 Task: Log work in the project AgileNimbus for the issue 'Develop a new tool for automated testing of web application cross-browser compatibility and responsiveness' spent time as '3w 6d 18h 8m' and remaining time as '4w 2d 10h 44m' and move to top of backlog. Now add the issue to the epic 'Data analytics platform development'. Log work in the project AgileNimbus for the issue 'Upgrade the logging and reporting features of a web application to improve system monitoring and analysis' spent time as '1w 4d 14h 9m' and remaining time as '1w 4d 14h 32m' and move to bottom of backlog. Now add the issue to the epic 'Cloud backup and recovery'
Action: Mouse moved to (95, 173)
Screenshot: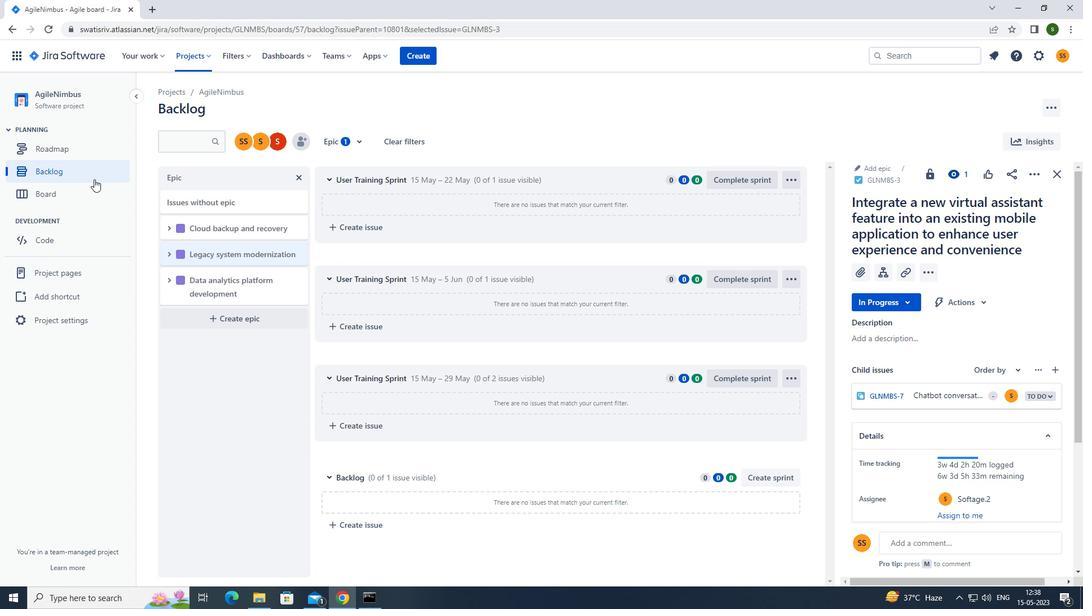 
Action: Mouse pressed left at (95, 173)
Screenshot: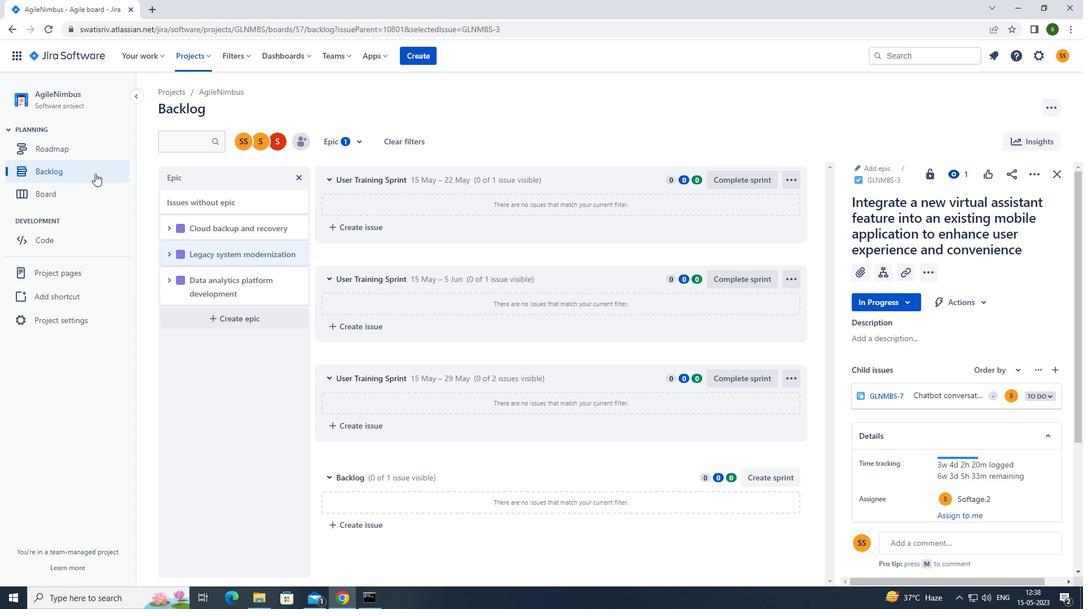 
Action: Mouse moved to (670, 410)
Screenshot: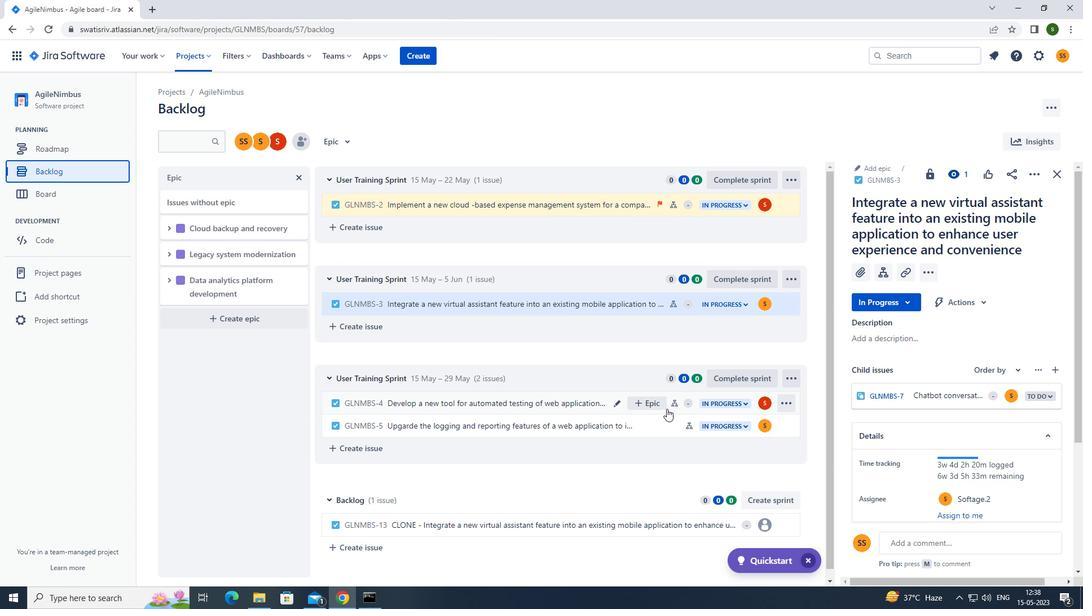 
Action: Mouse pressed left at (670, 410)
Screenshot: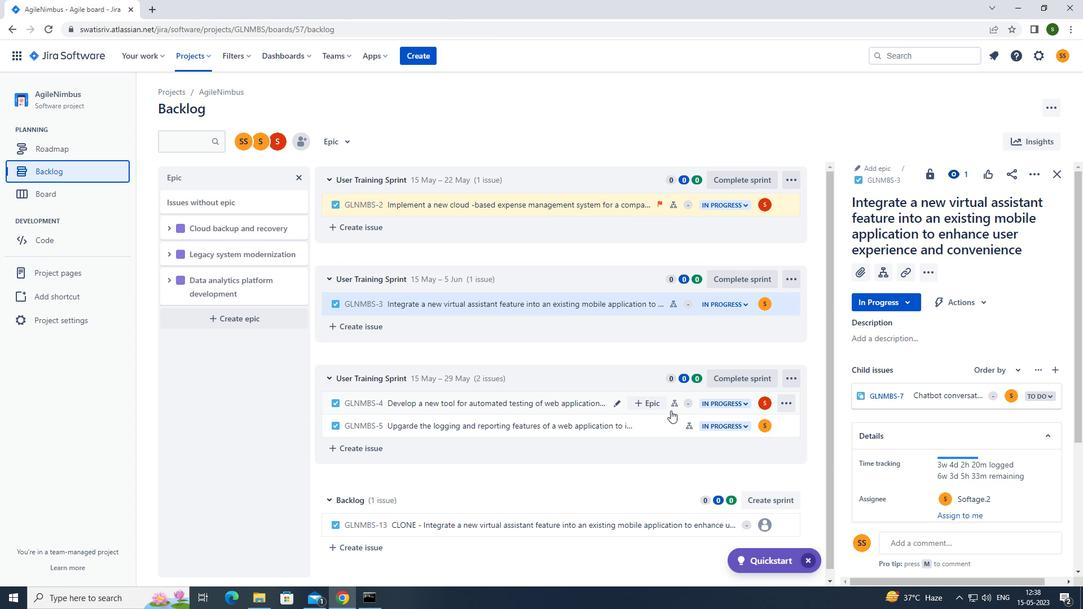 
Action: Mouse moved to (1029, 170)
Screenshot: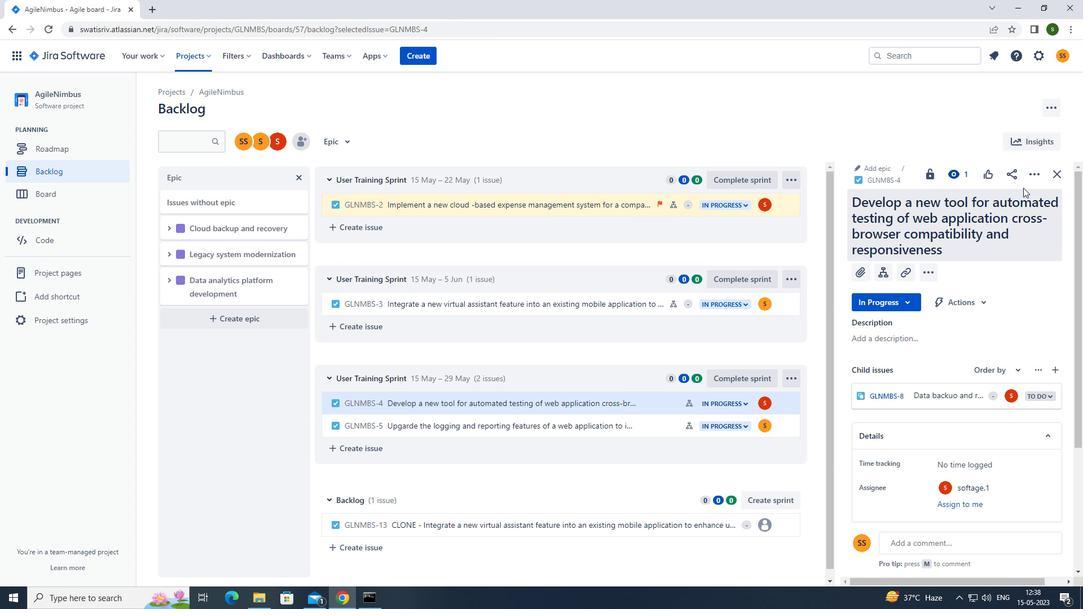 
Action: Mouse pressed left at (1029, 170)
Screenshot: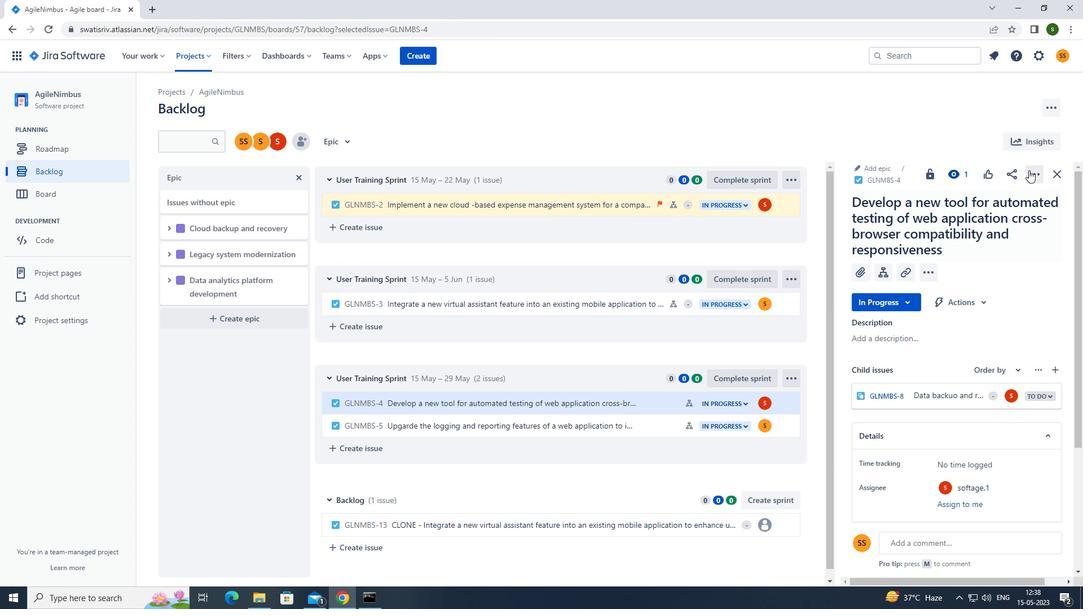 
Action: Mouse moved to (1015, 199)
Screenshot: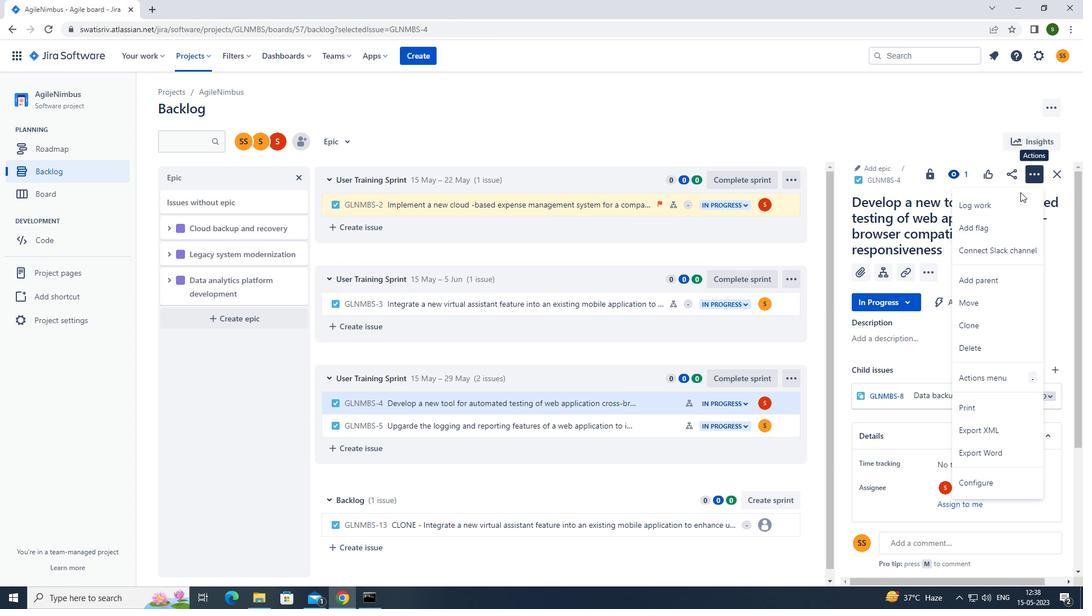 
Action: Mouse pressed left at (1015, 199)
Screenshot: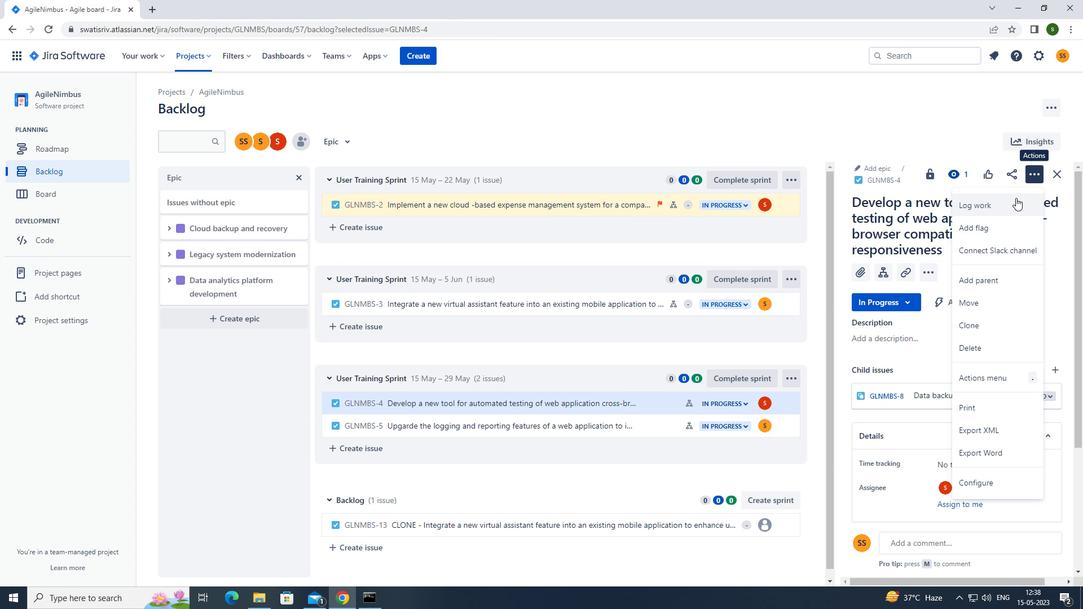 
Action: Mouse moved to (509, 144)
Screenshot: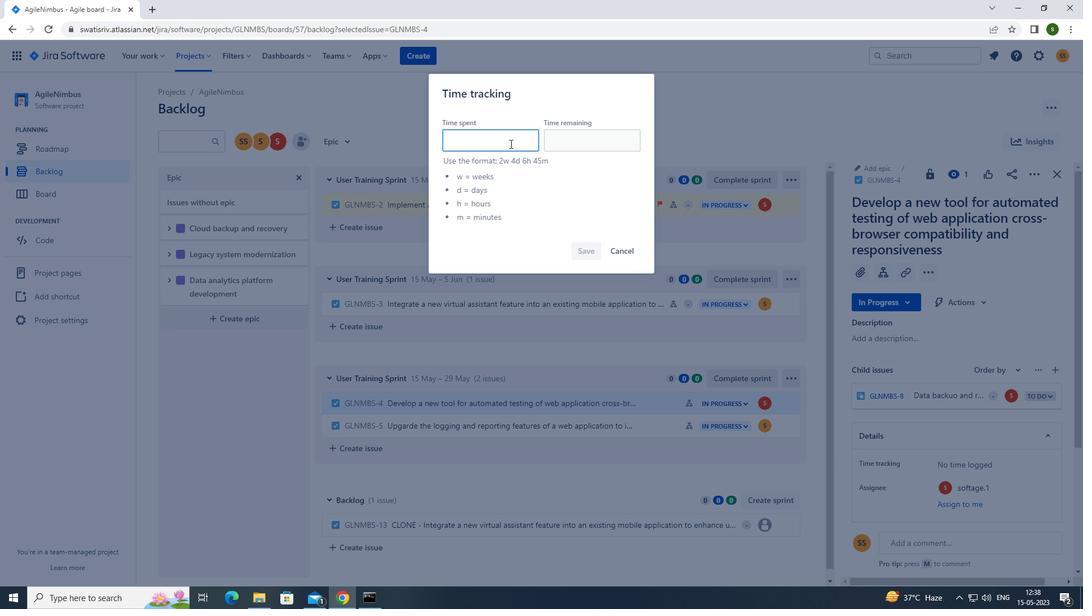 
Action: Key pressed 3w<Key.space>6d<Key.space>18h<Key.space>8m
Screenshot: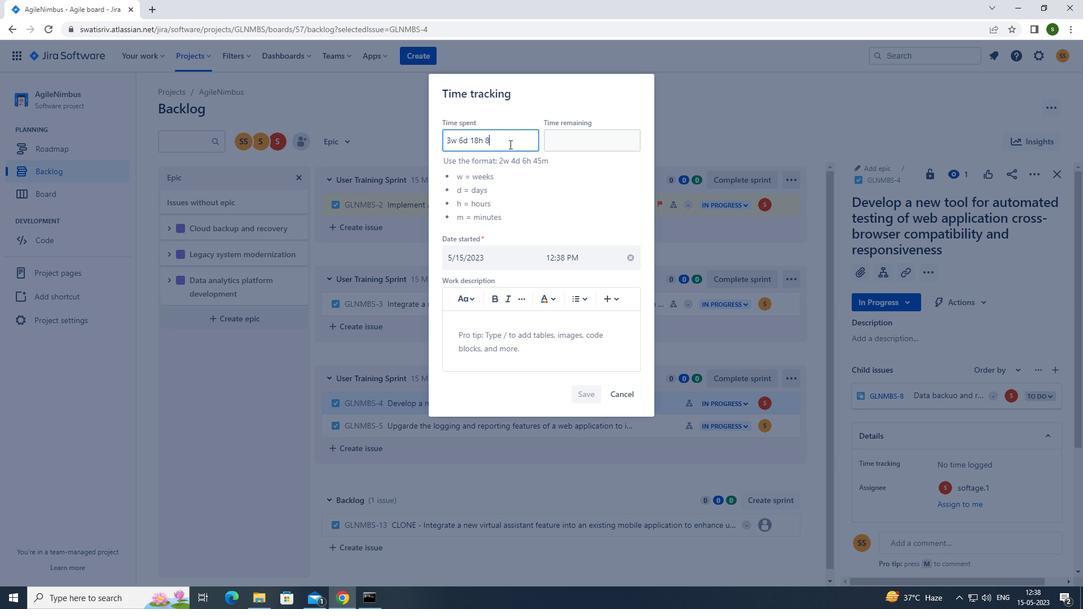 
Action: Mouse moved to (593, 151)
Screenshot: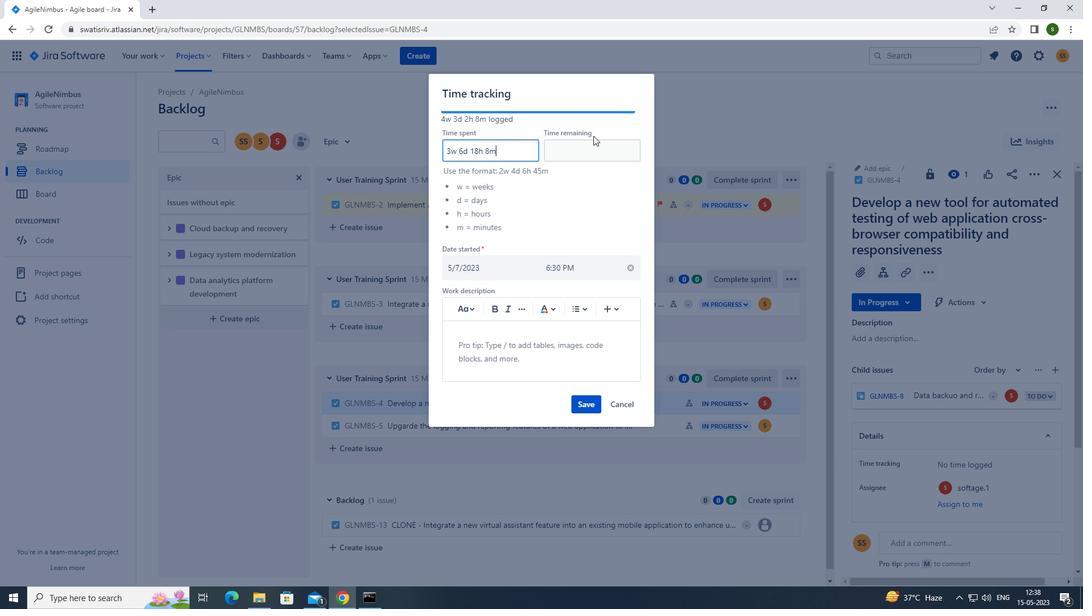
Action: Mouse pressed left at (593, 151)
Screenshot: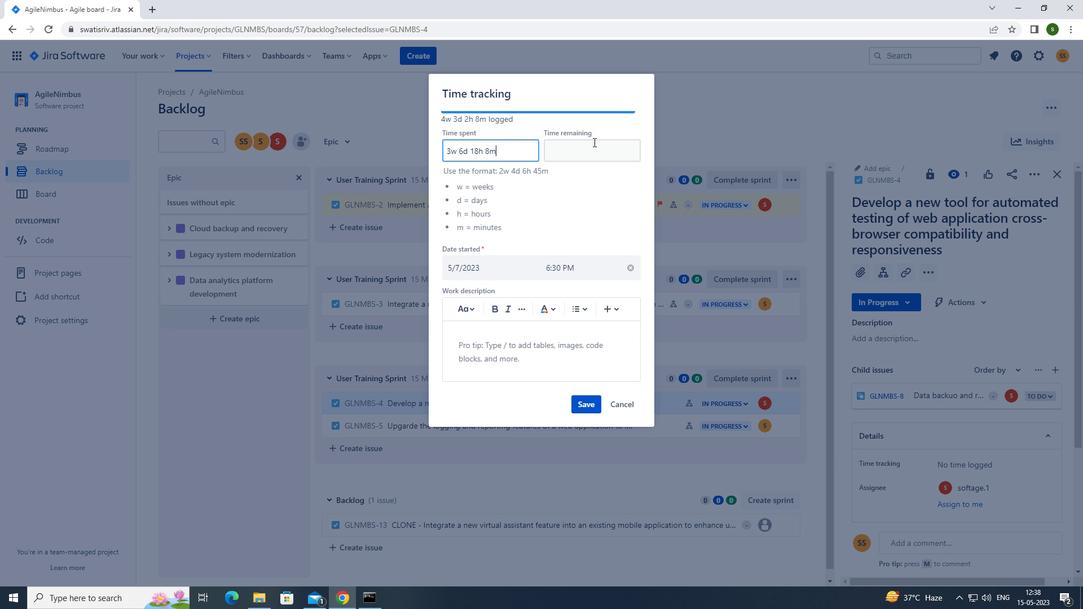 
Action: Key pressed 4w<Key.space>2d<Key.space>10h<Key.space>44m
Screenshot: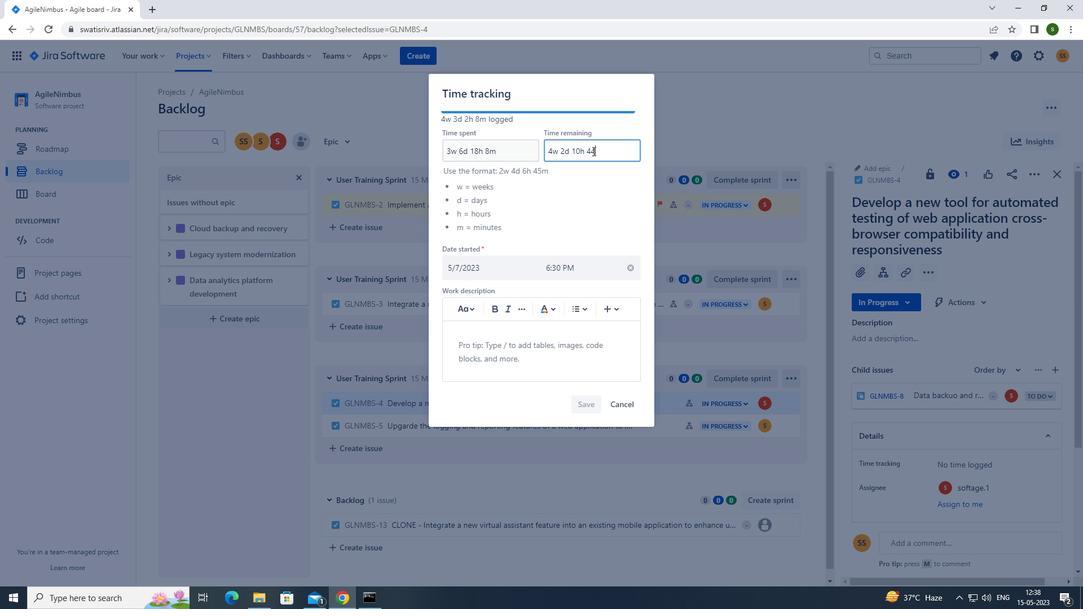 
Action: Mouse moved to (585, 402)
Screenshot: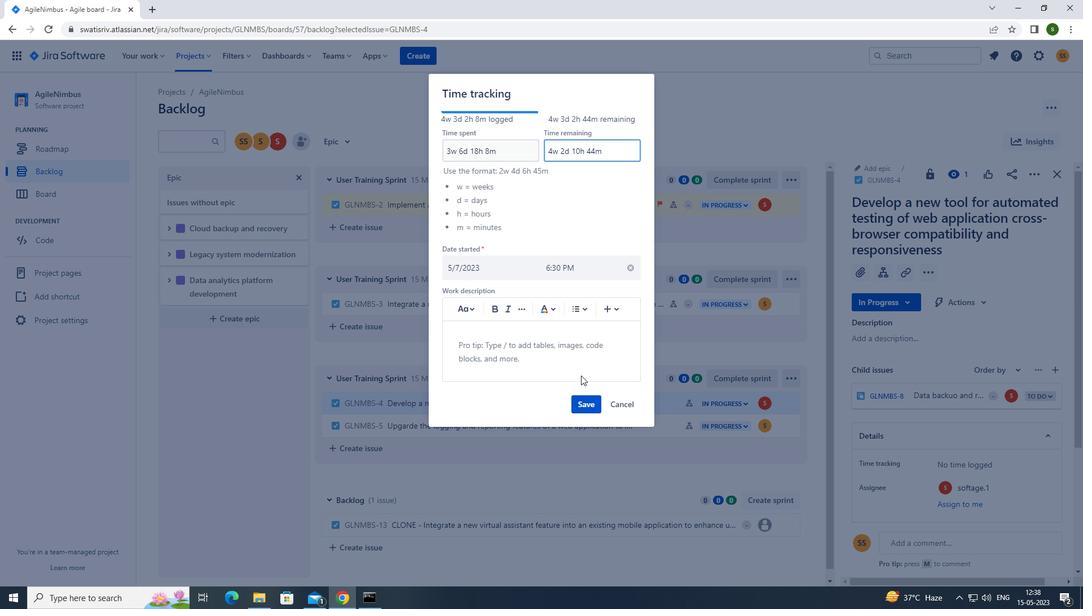 
Action: Mouse pressed left at (585, 402)
Screenshot: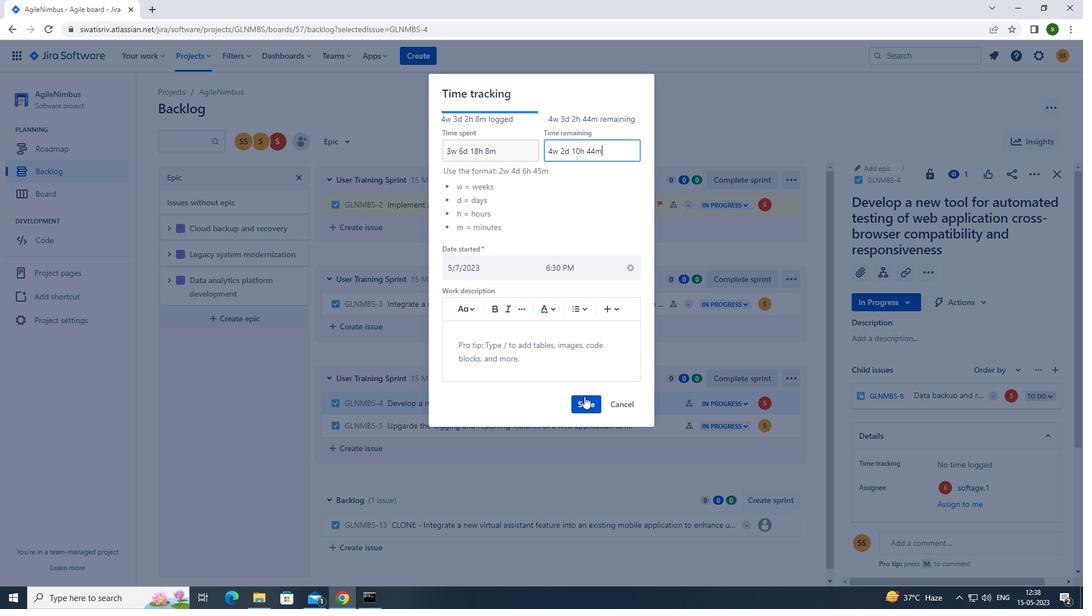 
Action: Mouse moved to (789, 402)
Screenshot: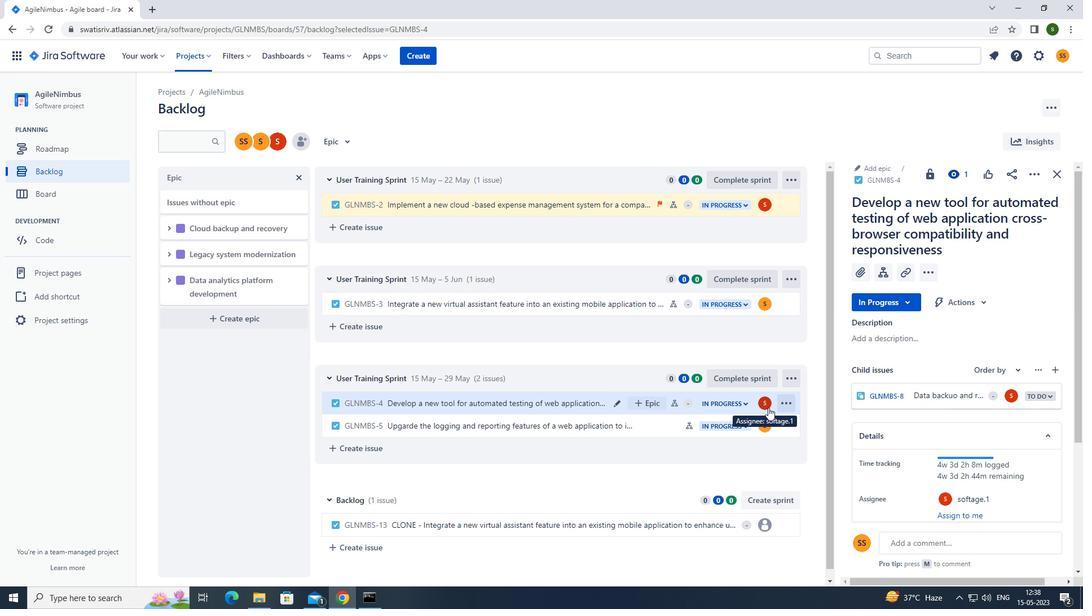 
Action: Mouse pressed left at (789, 402)
Screenshot: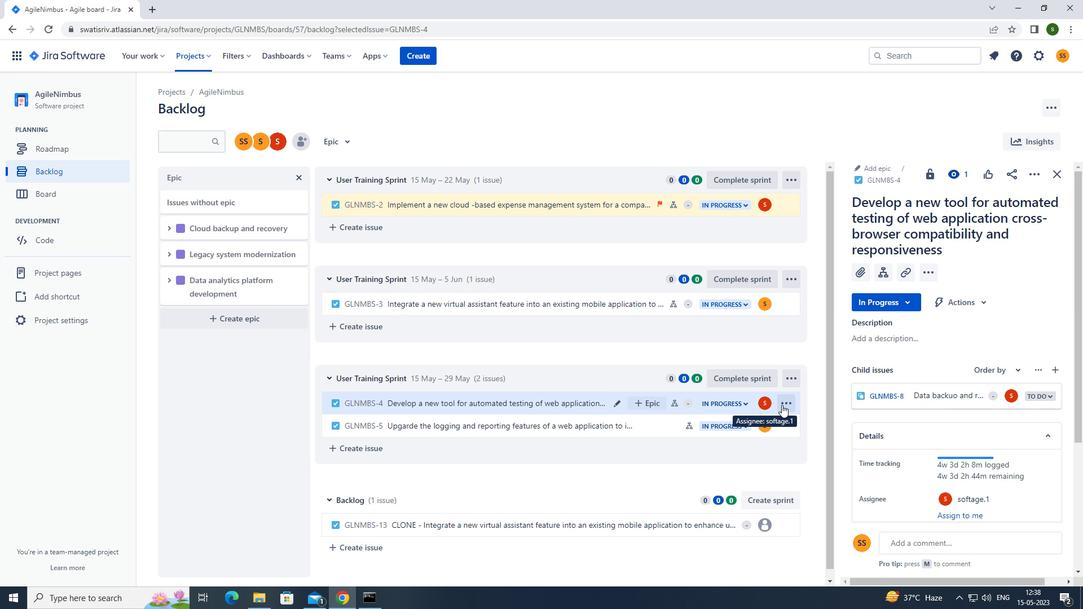 
Action: Mouse moved to (775, 358)
Screenshot: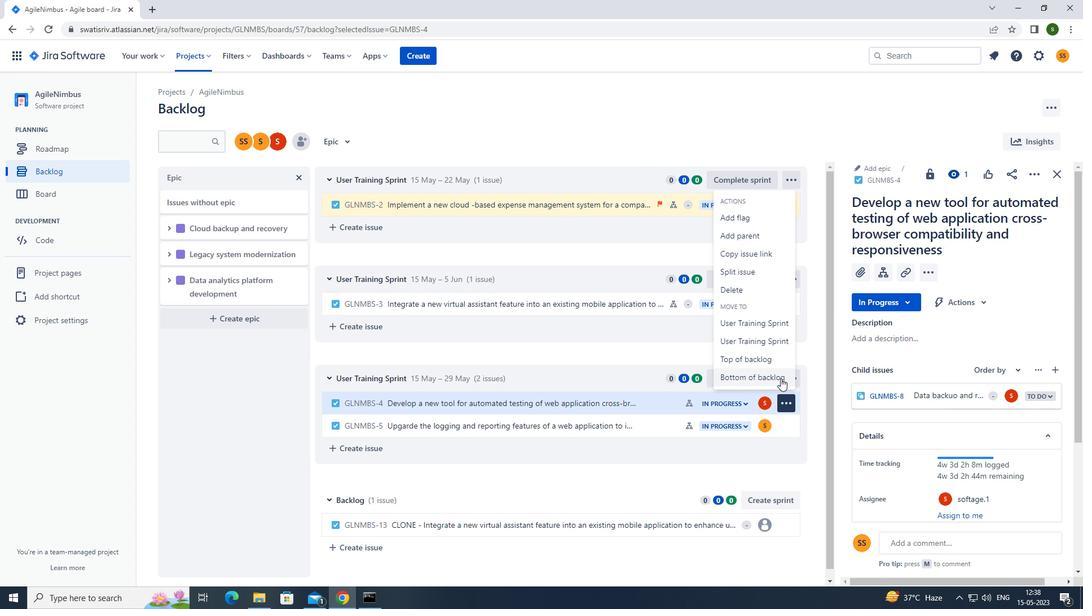
Action: Mouse pressed left at (775, 358)
Screenshot: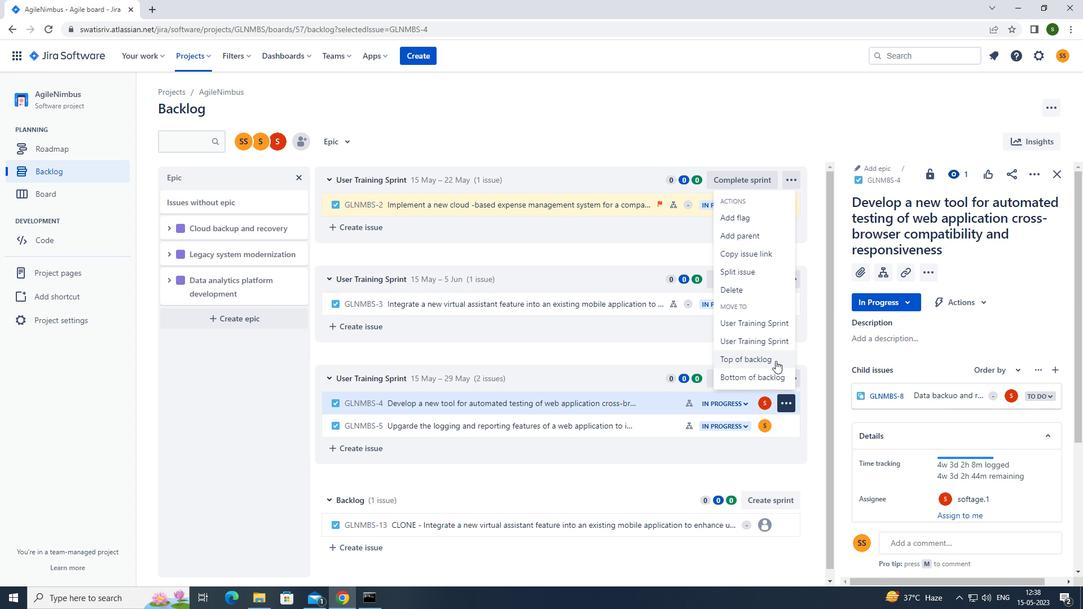 
Action: Mouse moved to (593, 185)
Screenshot: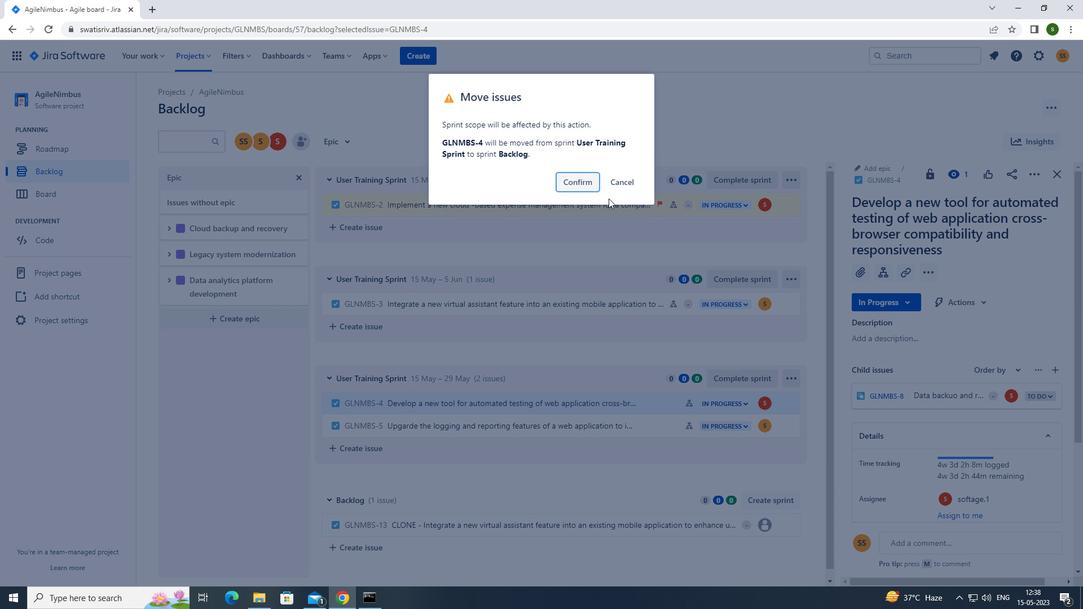 
Action: Mouse pressed left at (593, 185)
Screenshot: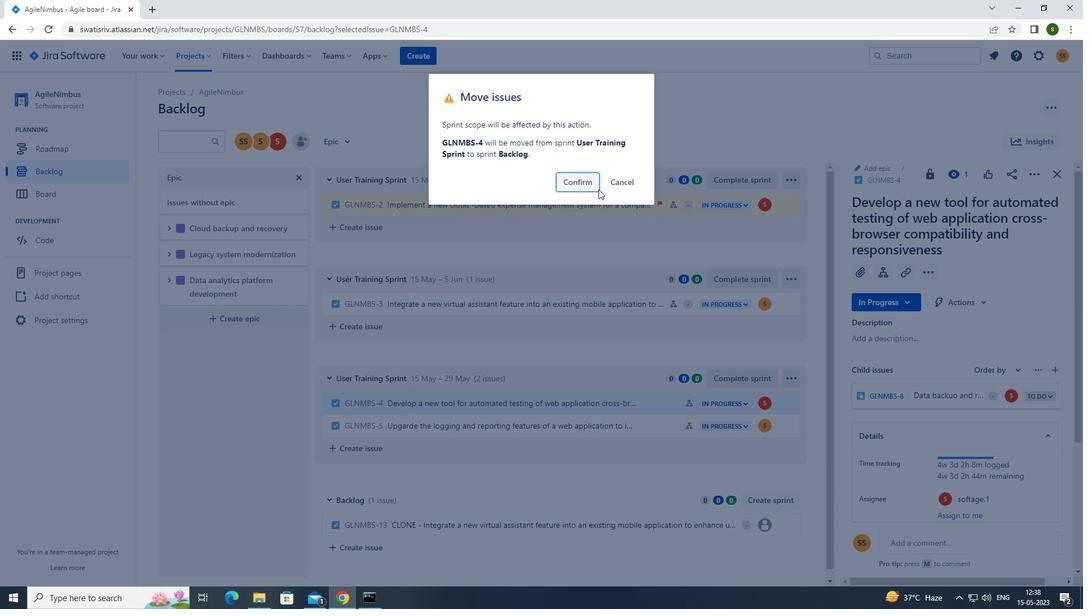 
Action: Mouse moved to (340, 142)
Screenshot: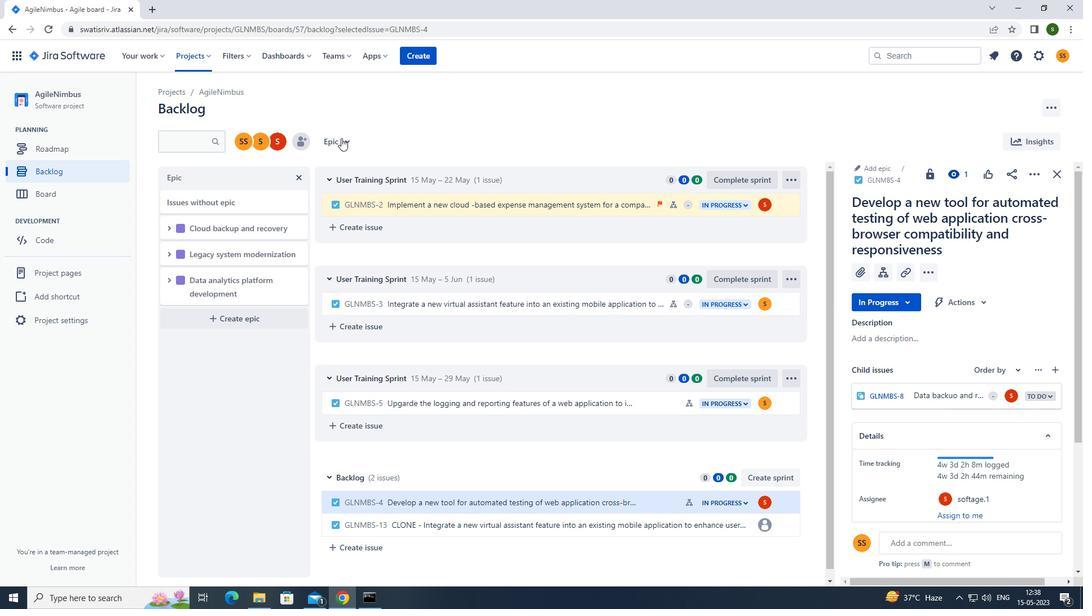 
Action: Mouse pressed left at (340, 142)
Screenshot: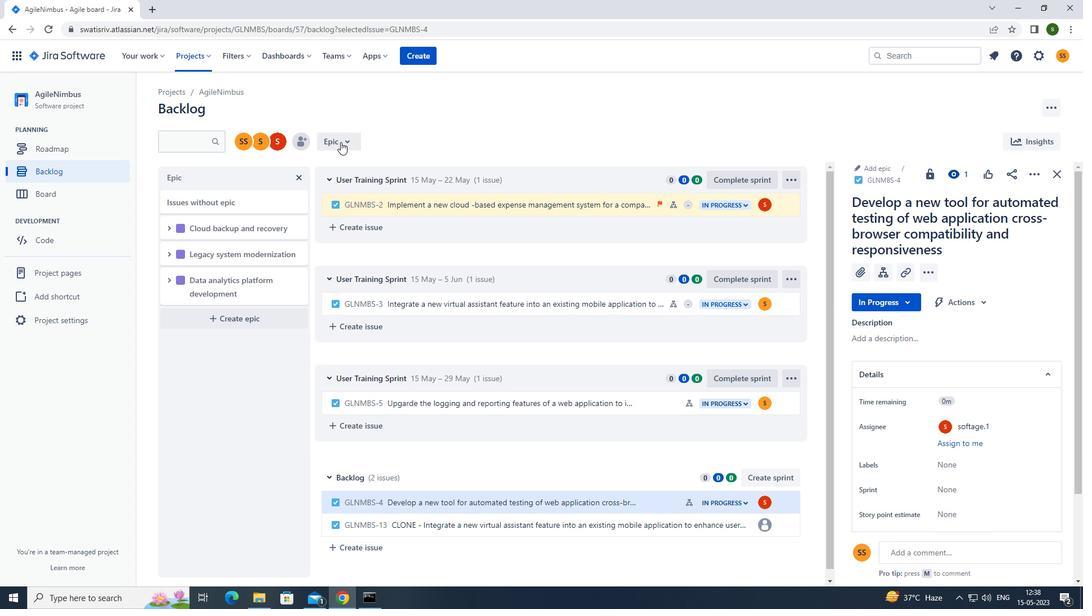 
Action: Mouse moved to (373, 231)
Screenshot: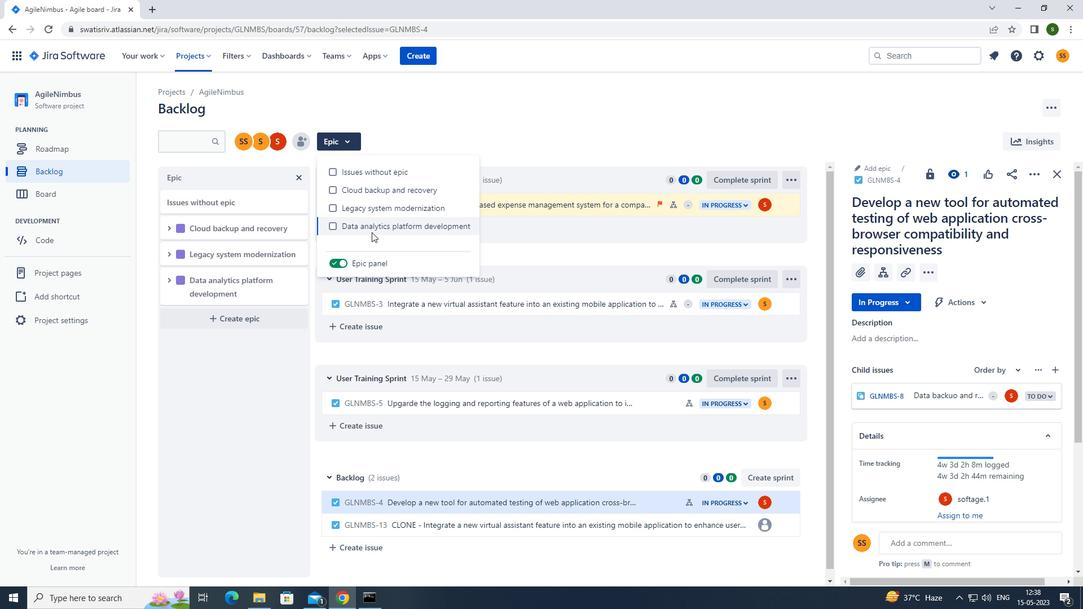 
Action: Mouse pressed left at (373, 231)
Screenshot: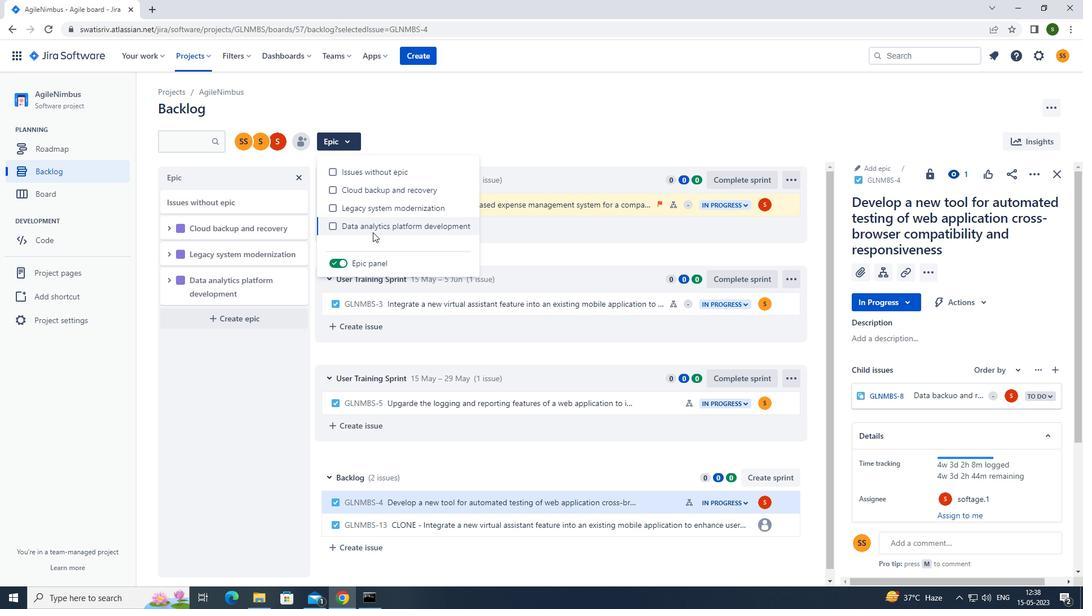 
Action: Mouse moved to (453, 126)
Screenshot: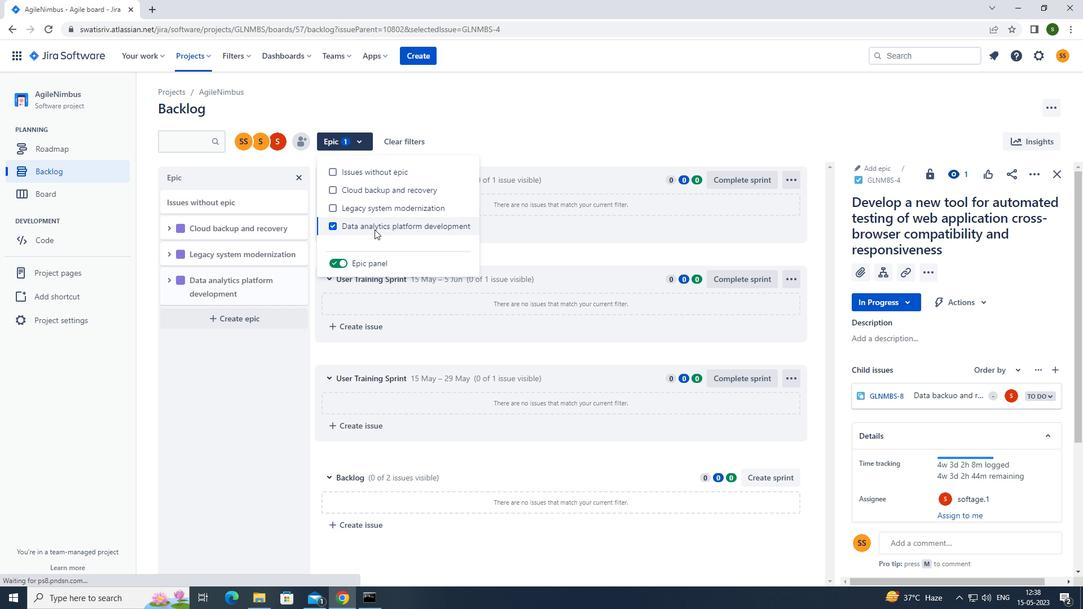 
Action: Mouse pressed left at (453, 126)
Screenshot: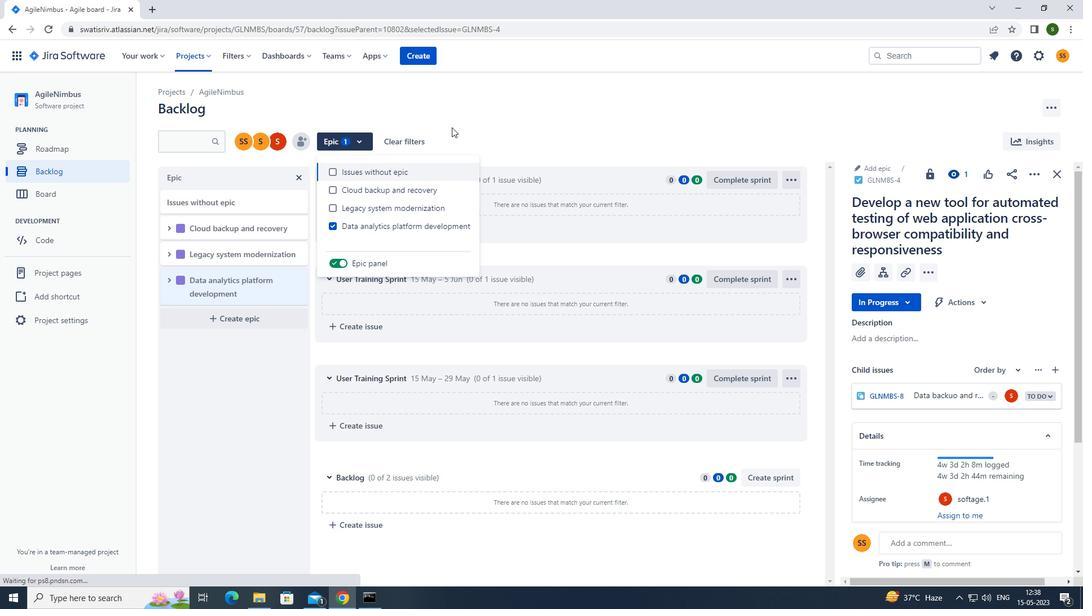 
Action: Mouse moved to (63, 168)
Screenshot: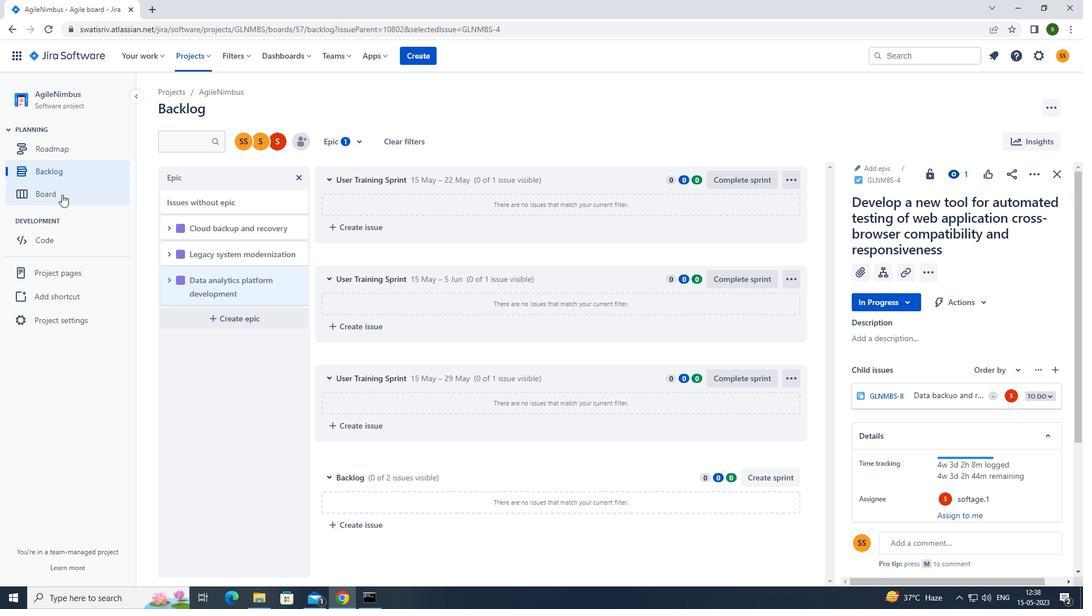 
Action: Mouse pressed left at (63, 168)
Screenshot: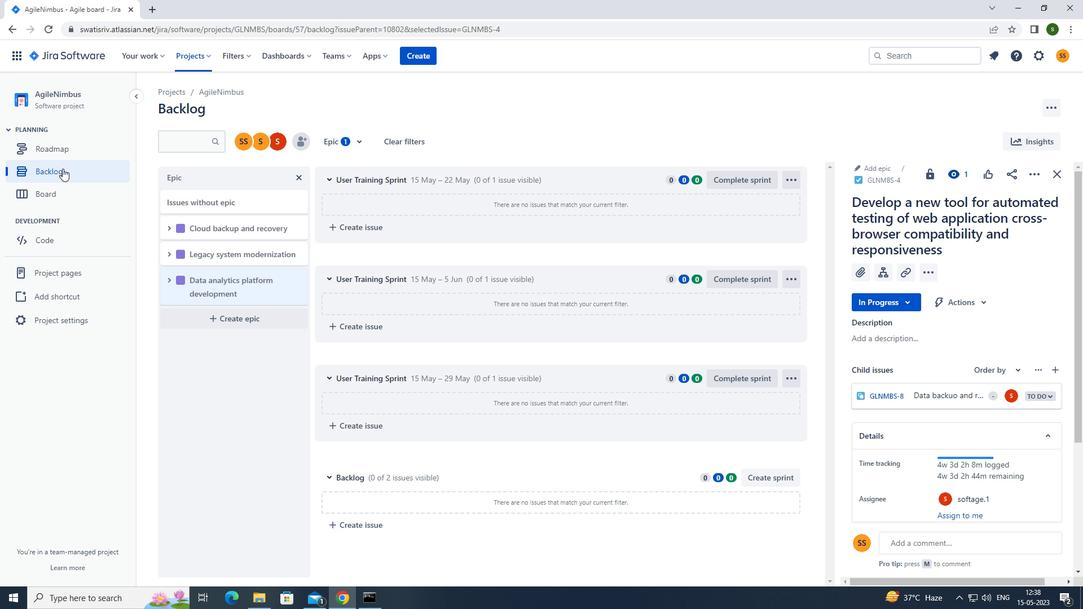 
Action: Mouse moved to (622, 411)
Screenshot: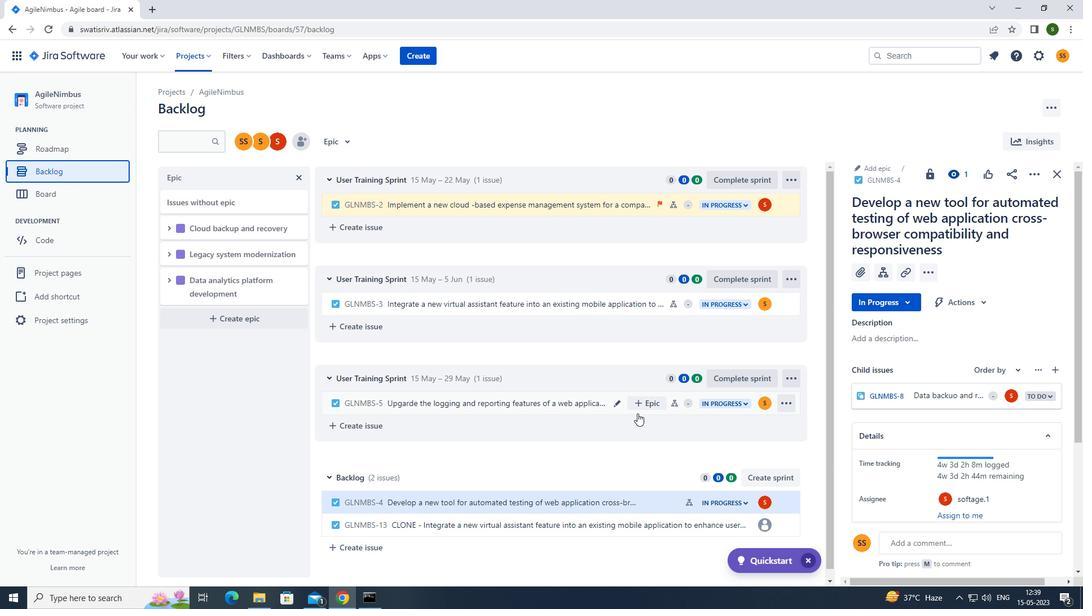 
Action: Mouse pressed left at (622, 411)
Screenshot: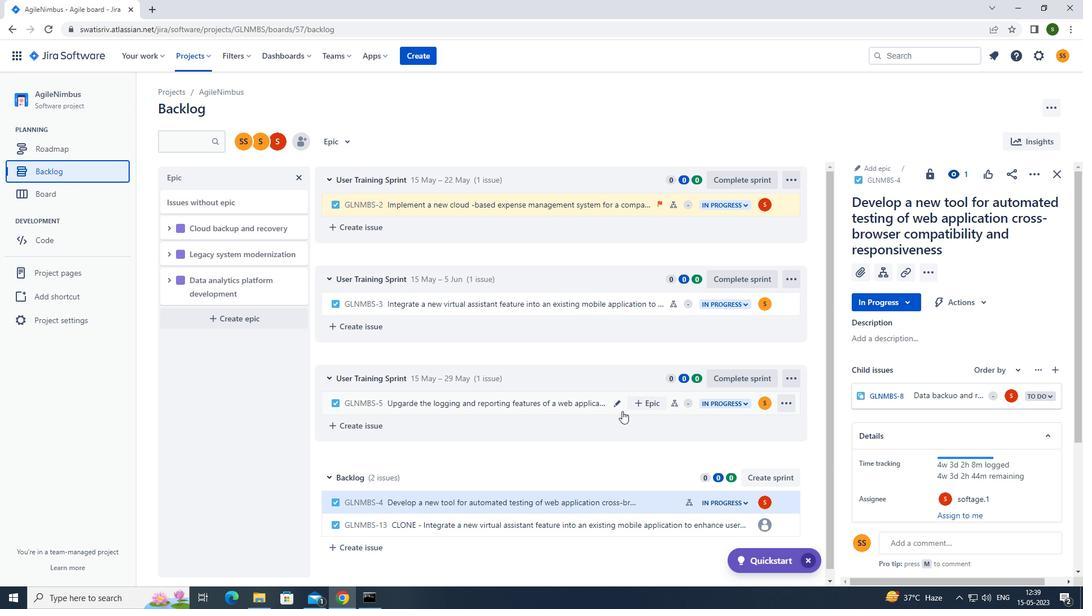 
Action: Mouse moved to (1031, 174)
Screenshot: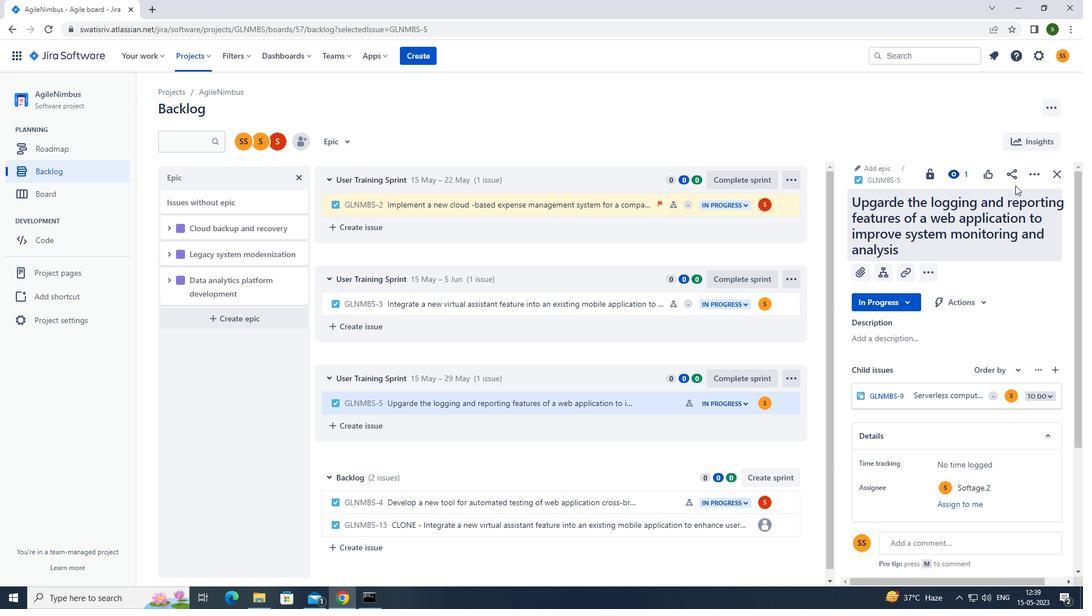 
Action: Mouse pressed left at (1031, 174)
Screenshot: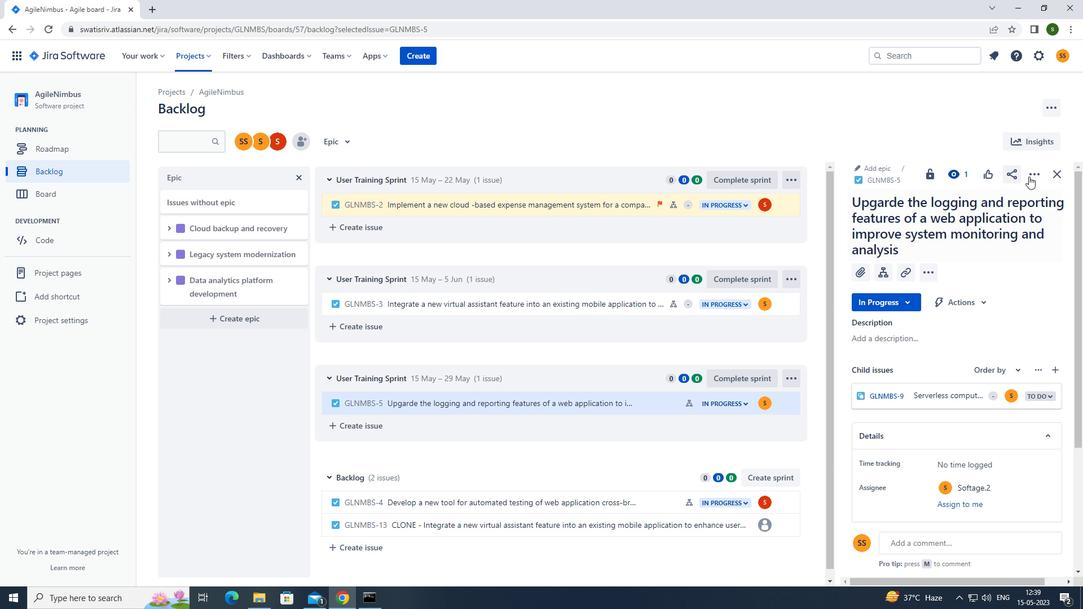 
Action: Mouse moved to (993, 208)
Screenshot: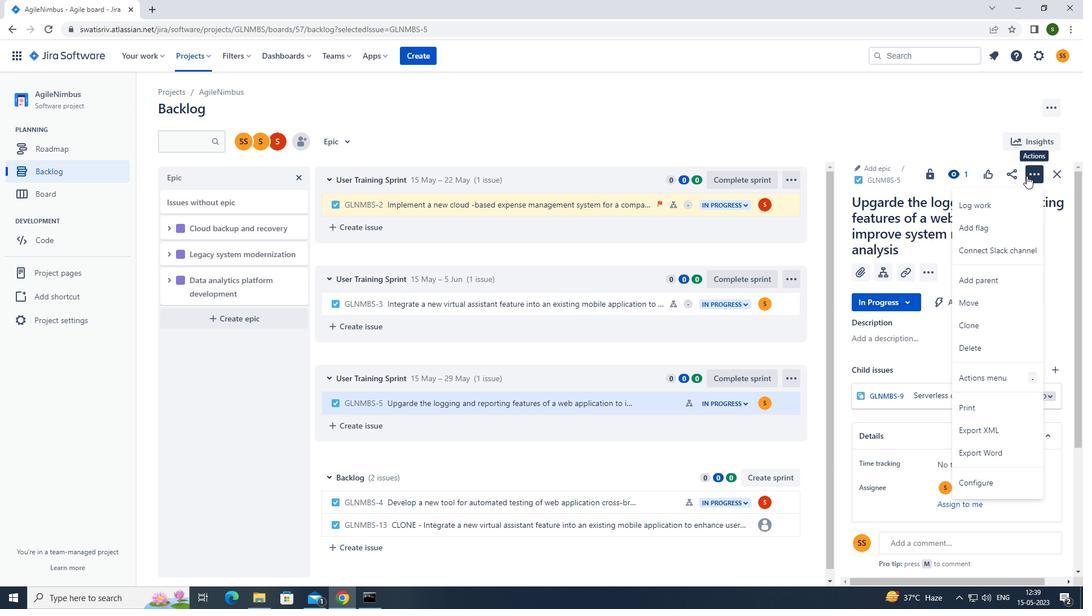 
Action: Mouse pressed left at (993, 208)
Screenshot: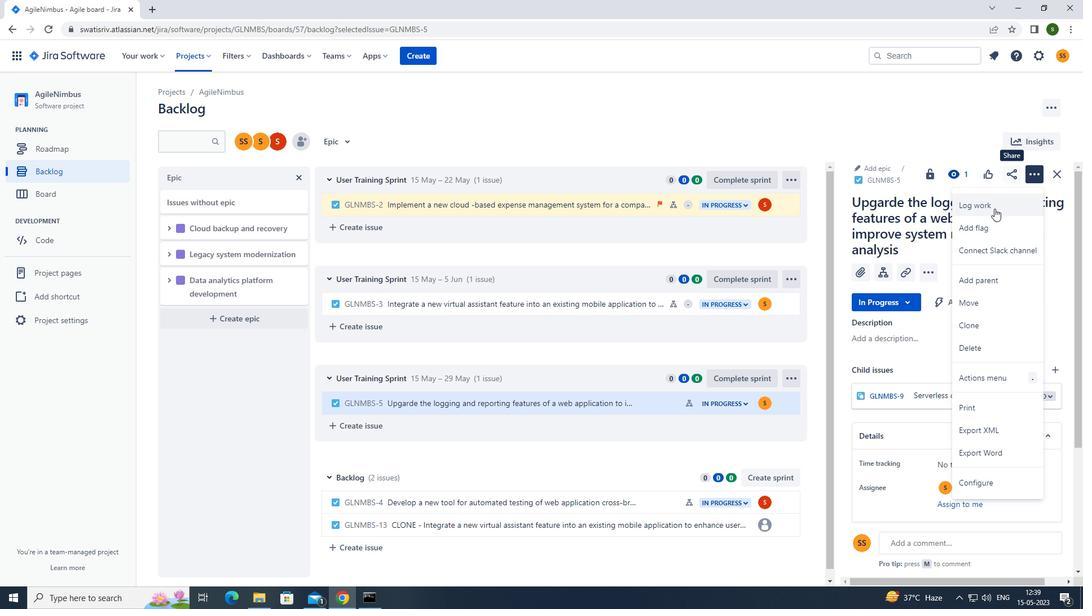 
Action: Mouse moved to (498, 138)
Screenshot: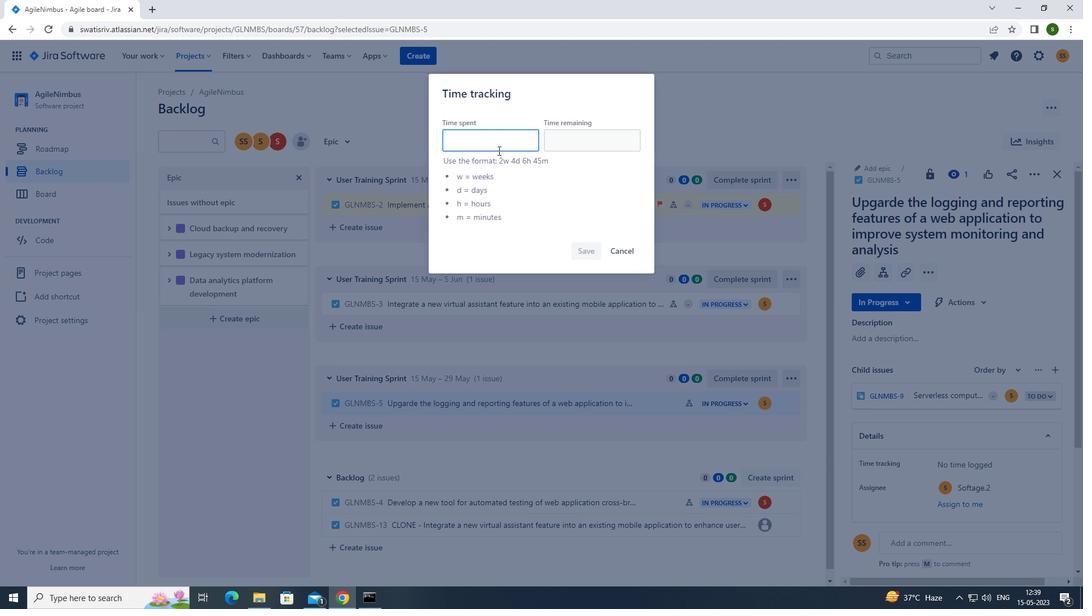 
Action: Key pressed 1w<Key.space>4d<Key.space>14h<Key.space>9m
Screenshot: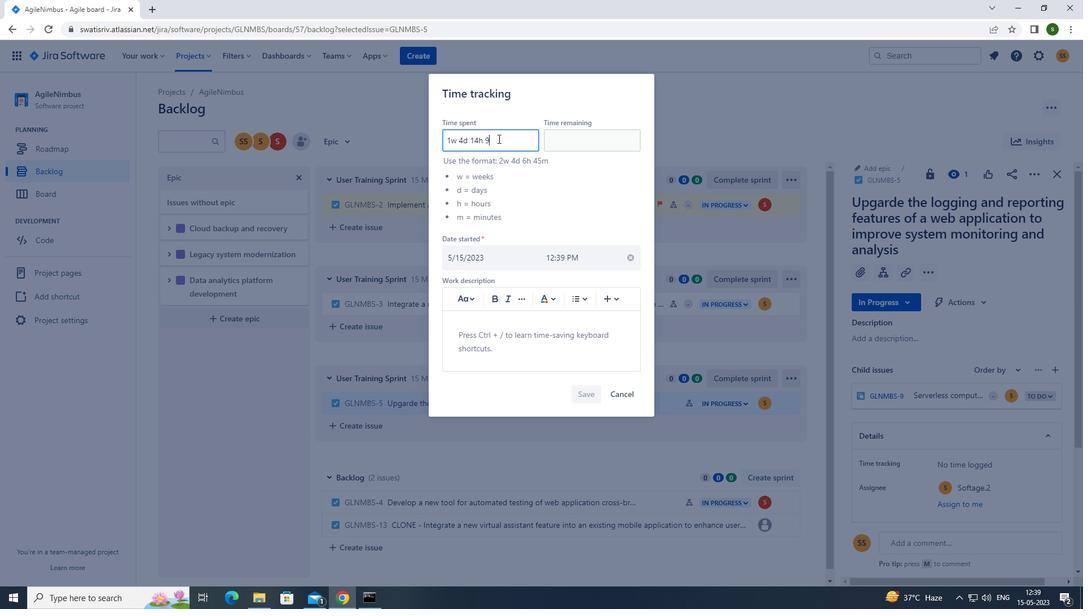 
Action: Mouse moved to (581, 144)
Screenshot: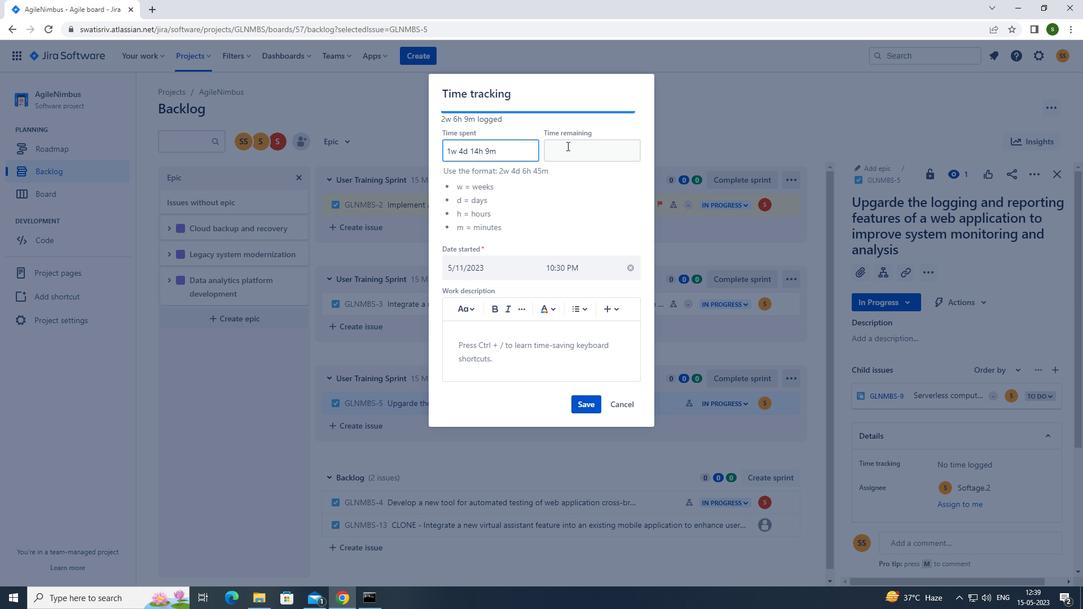 
Action: Mouse pressed left at (581, 144)
Screenshot: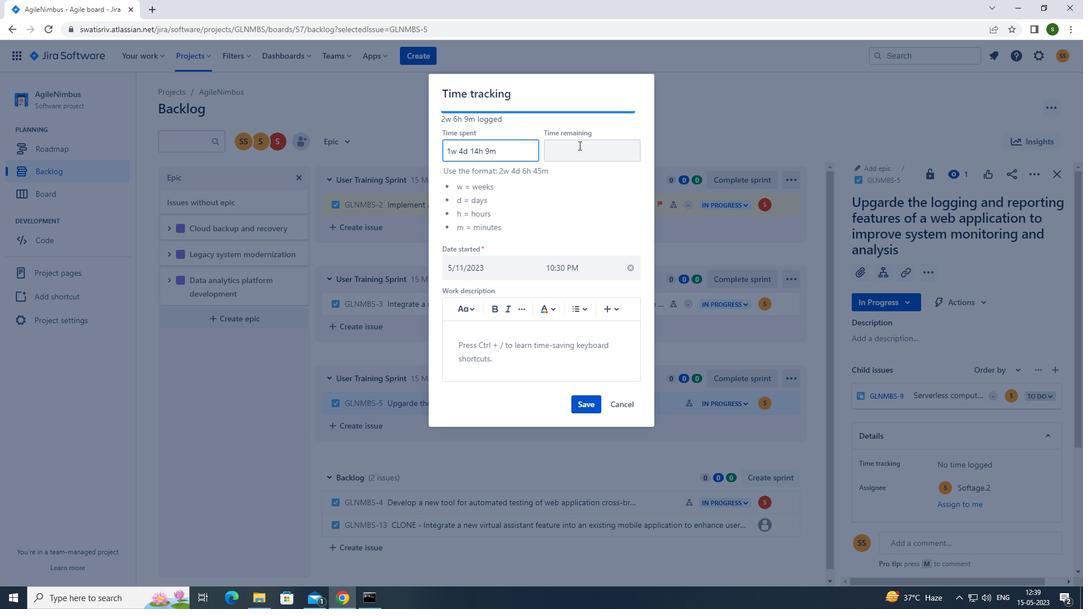 
Action: Key pressed 1w<Key.space>4d<Key.space>14h<Key.space>32m
Screenshot: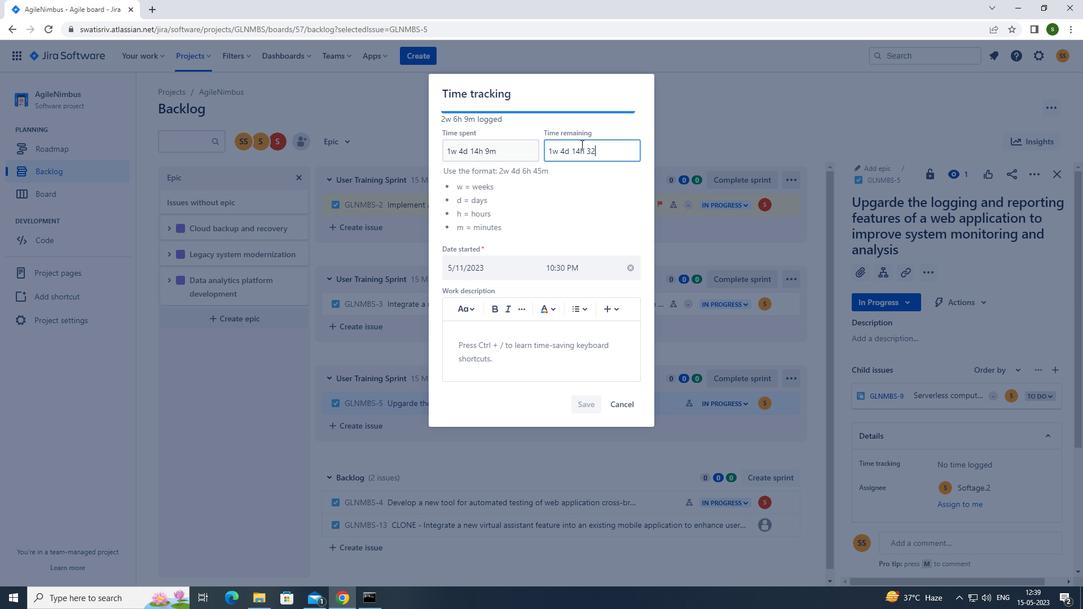 
Action: Mouse moved to (584, 408)
Screenshot: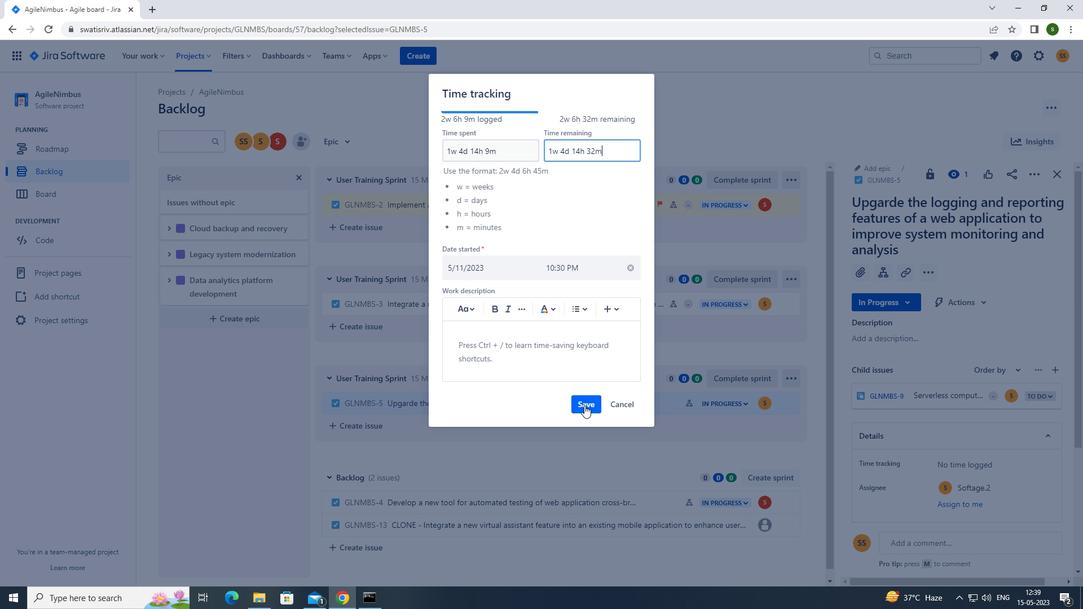 
Action: Mouse pressed left at (584, 408)
Screenshot: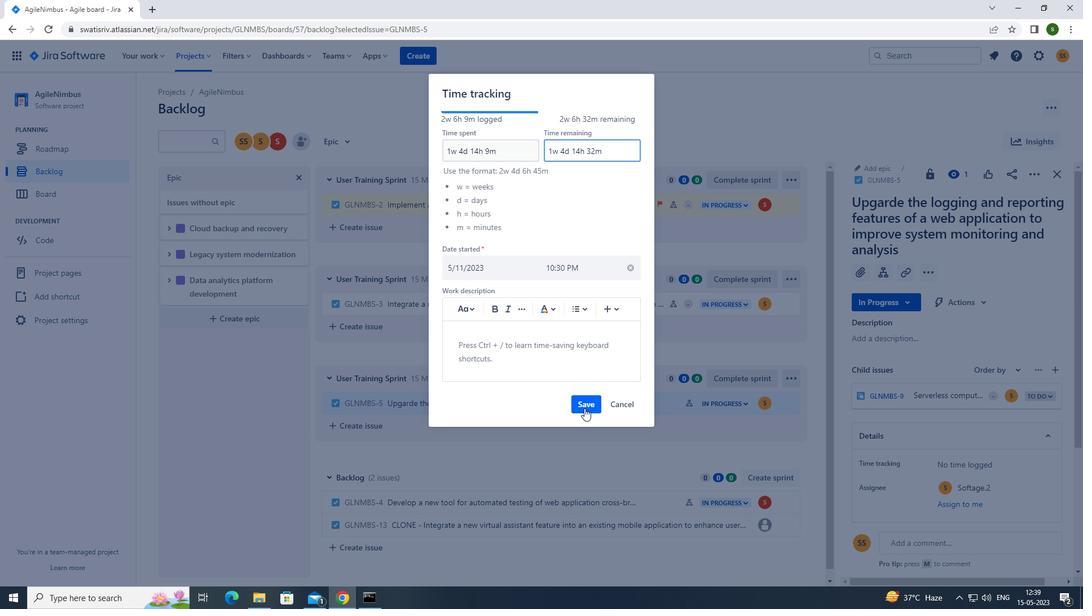 
Action: Mouse moved to (790, 408)
Screenshot: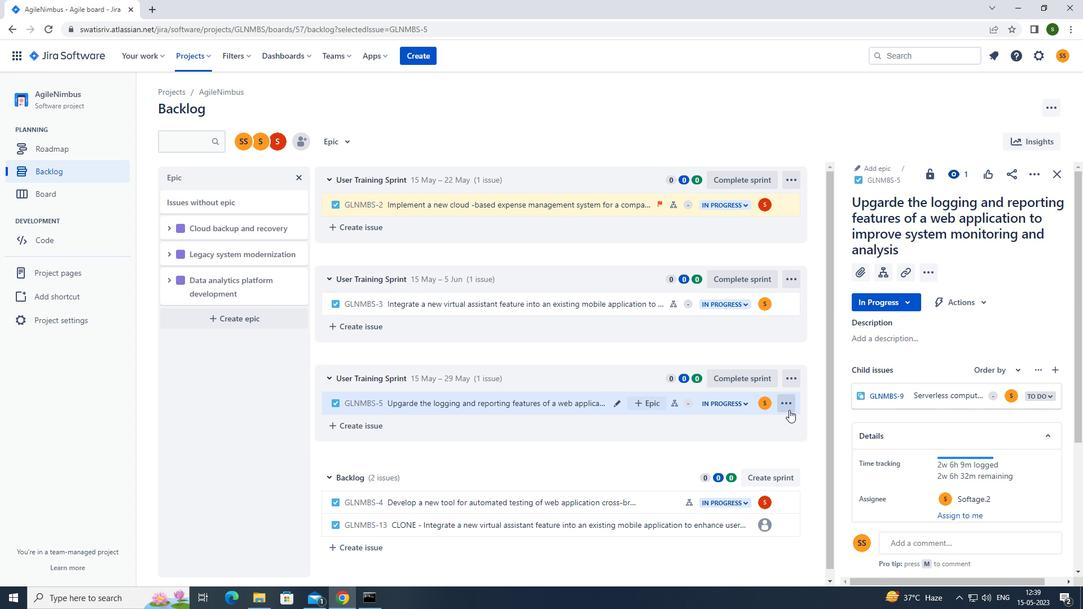 
Action: Mouse pressed left at (790, 408)
Screenshot: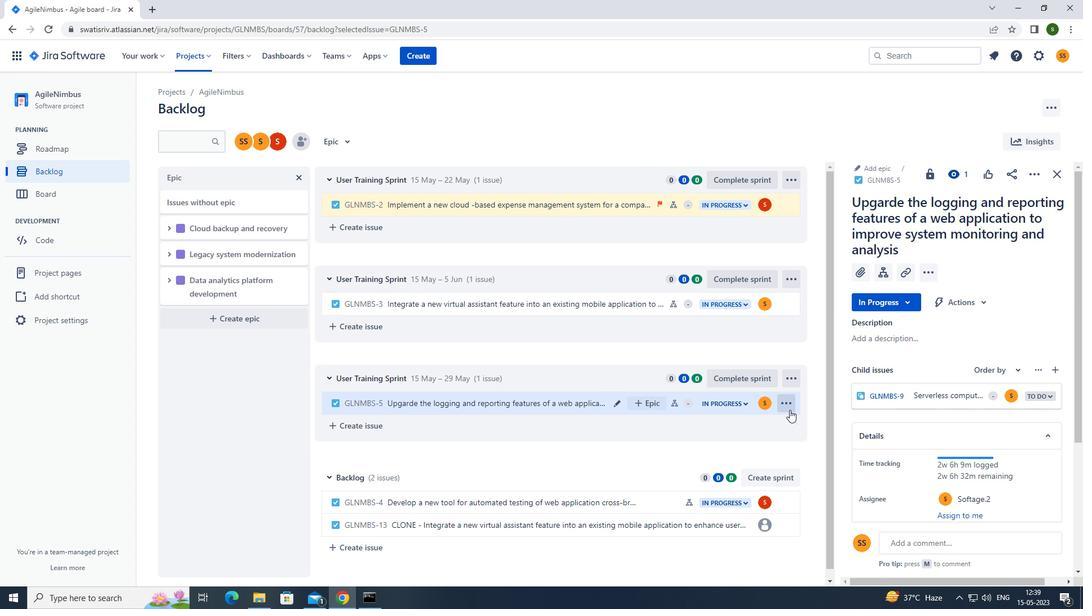 
Action: Mouse moved to (777, 378)
Screenshot: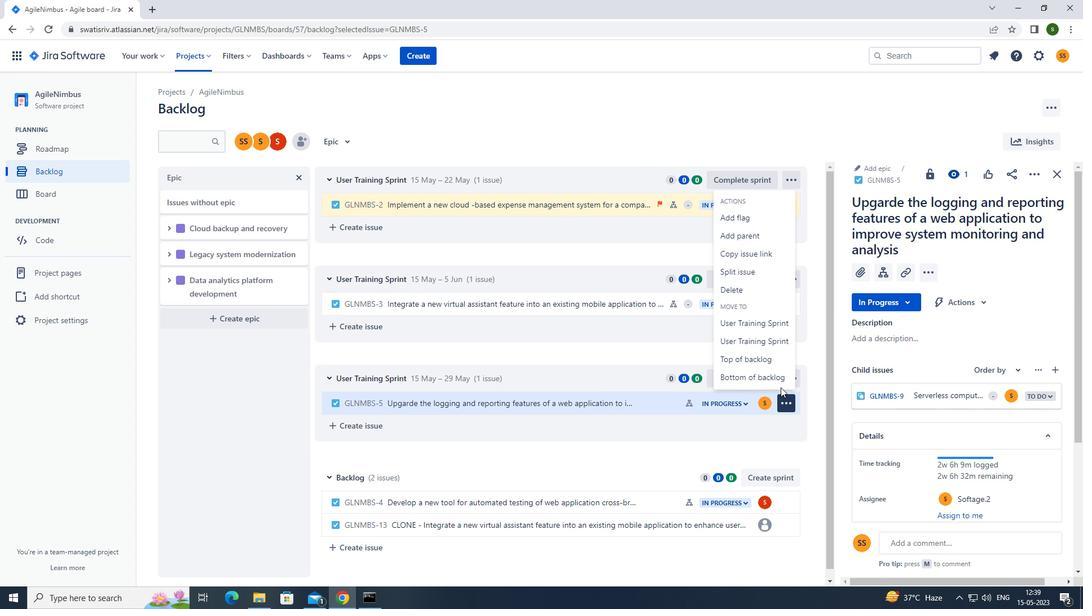 
Action: Mouse pressed left at (777, 378)
Screenshot: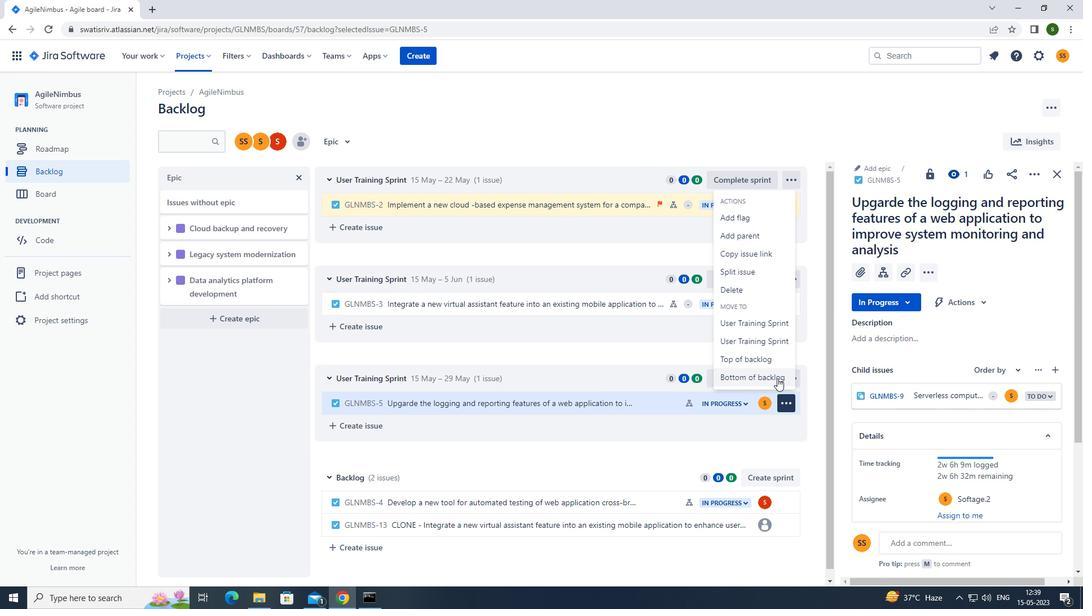 
Action: Mouse moved to (573, 177)
Screenshot: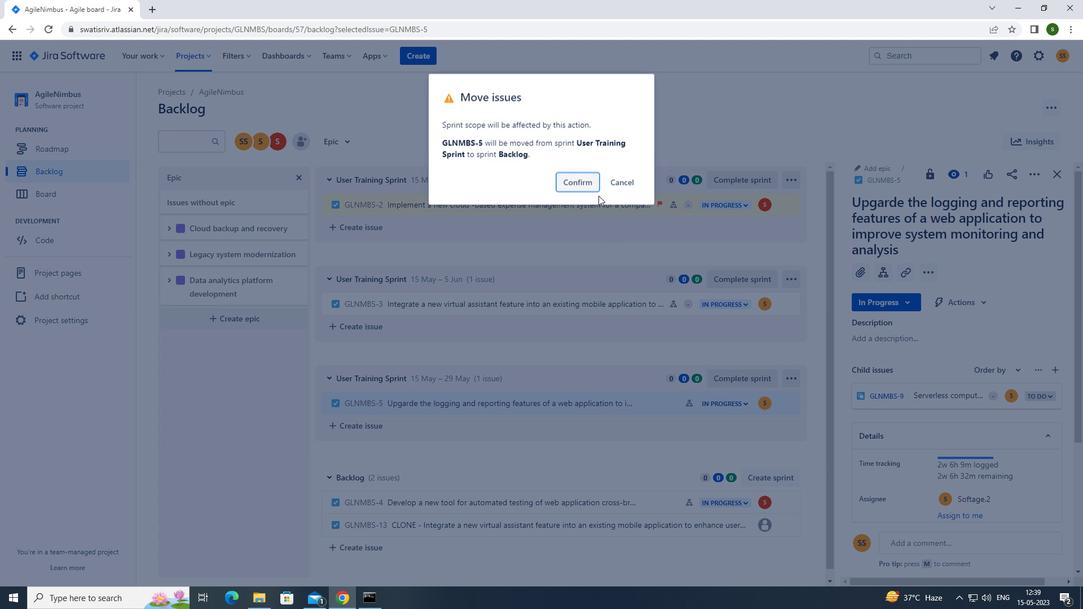 
Action: Mouse pressed left at (573, 177)
Screenshot: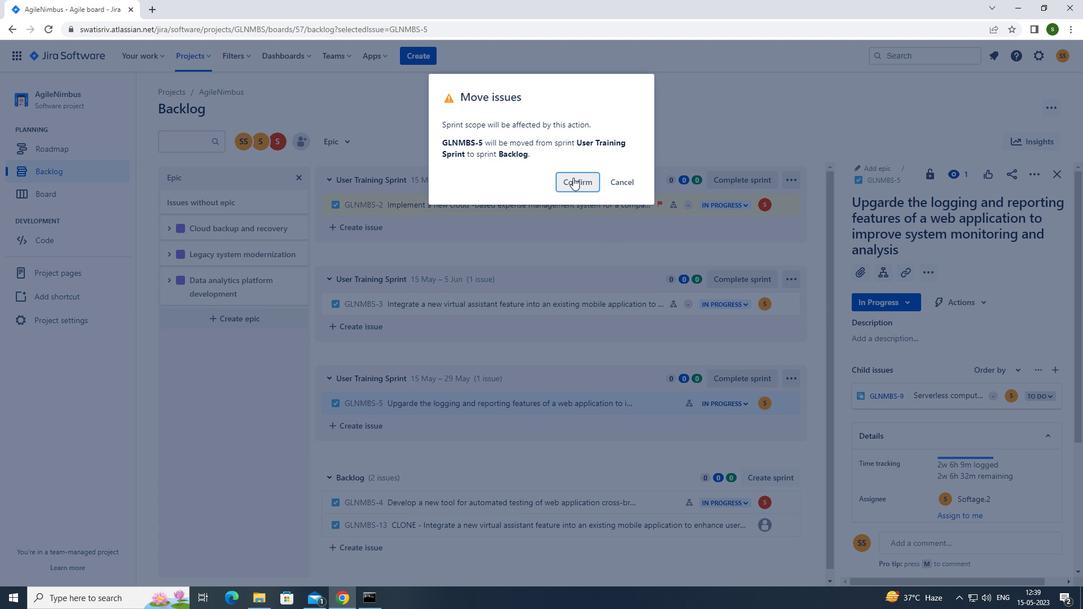 
Action: Mouse moved to (343, 140)
Screenshot: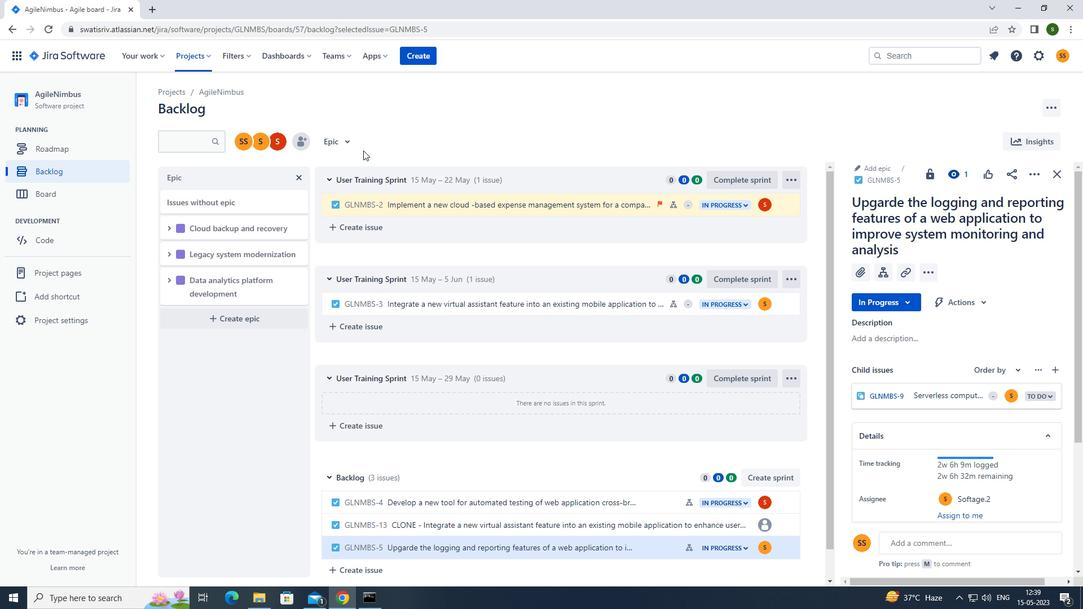
Action: Mouse pressed left at (343, 140)
Screenshot: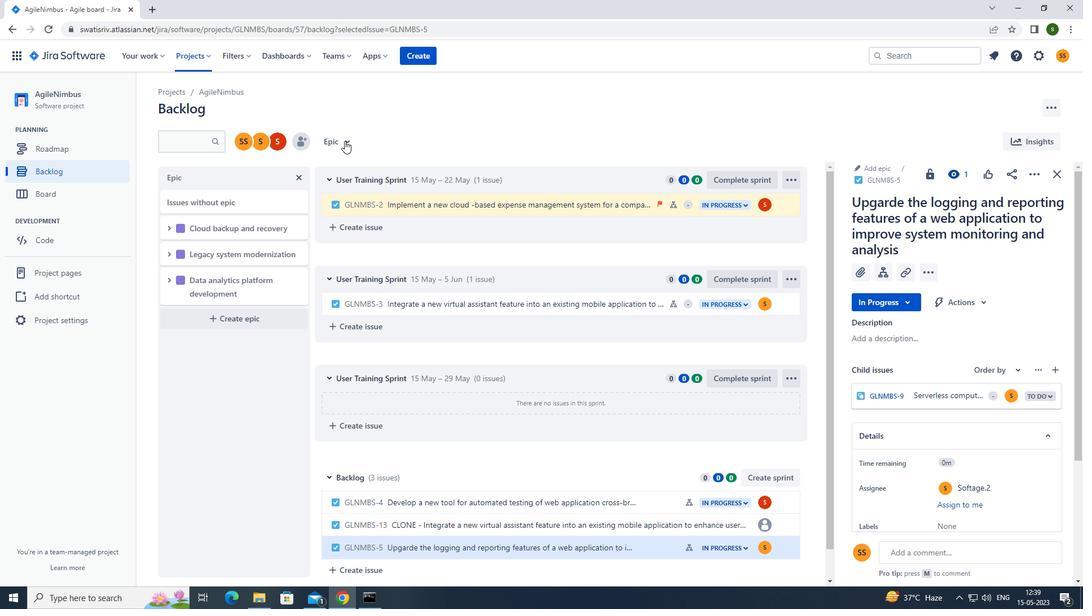 
Action: Mouse moved to (395, 187)
Screenshot: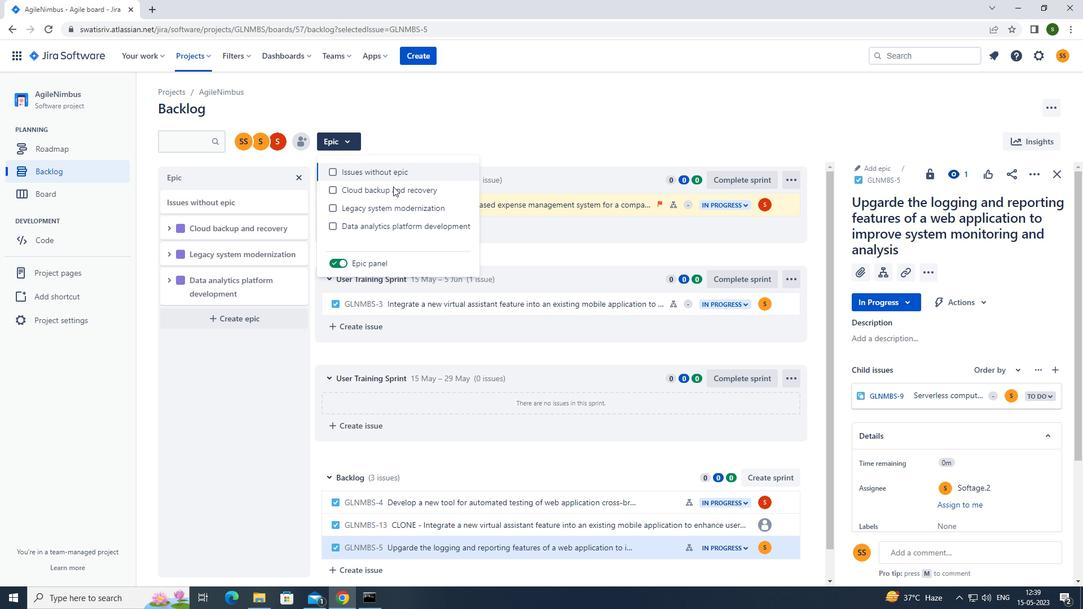 
Action: Mouse pressed left at (395, 187)
Screenshot: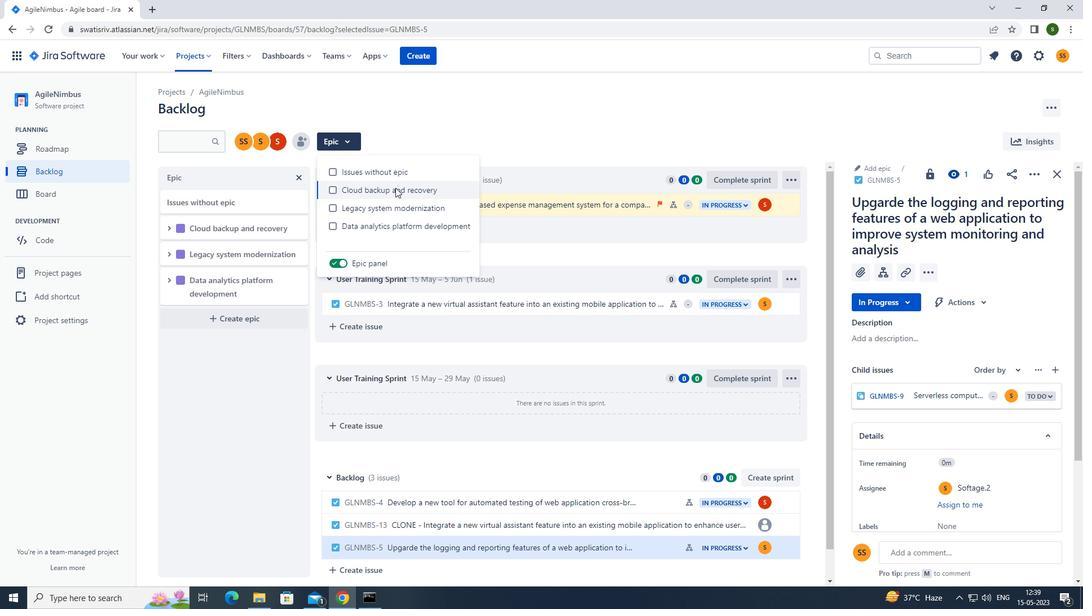 
Action: Mouse moved to (503, 135)
Screenshot: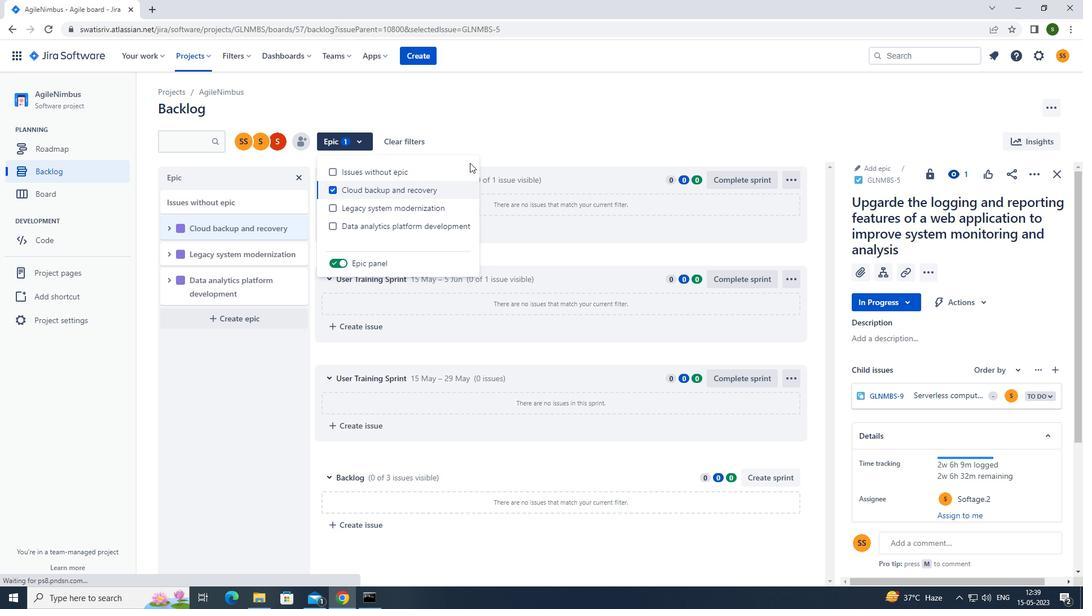 
Action: Mouse pressed left at (503, 135)
Screenshot: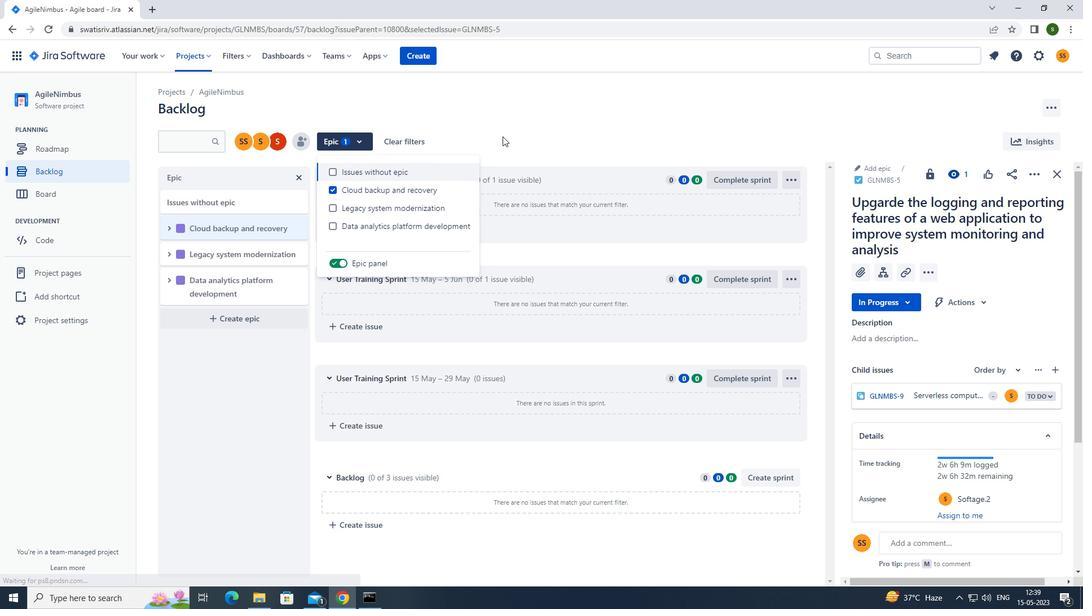 
Action: Mouse moved to (498, 135)
Screenshot: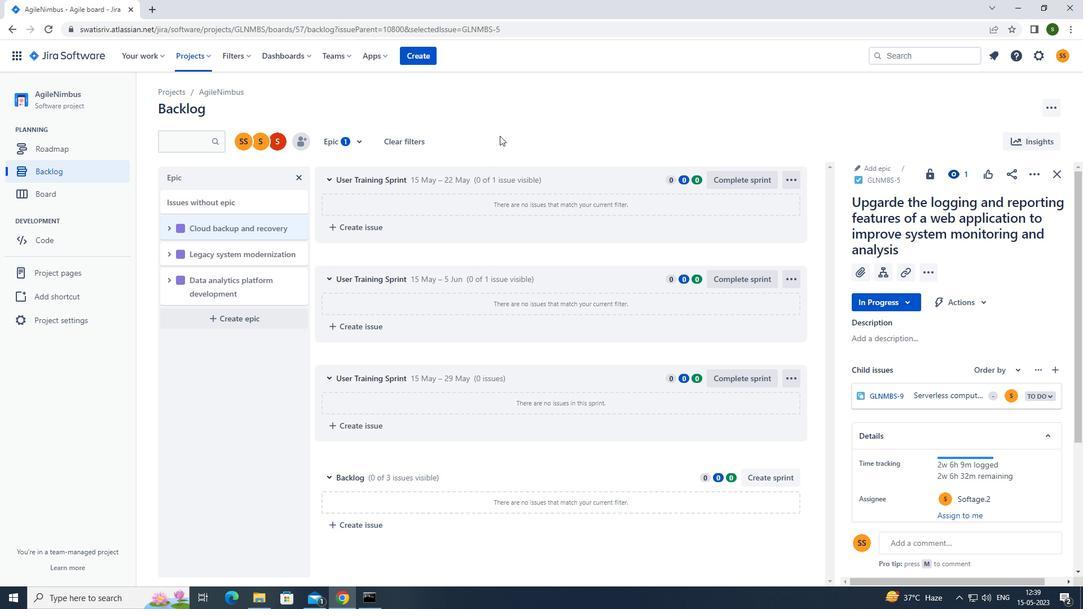 
